 Task: Send an email with the signature Bailey Nelson with the subject 'Congratulations' and the message 'I will review this document and get back to you shortly.' from softage.1@softage.net to softage.9@softage.net and softage.10@softage.net with an attached document Financial_report.xlsx
Action: Mouse moved to (124, 143)
Screenshot: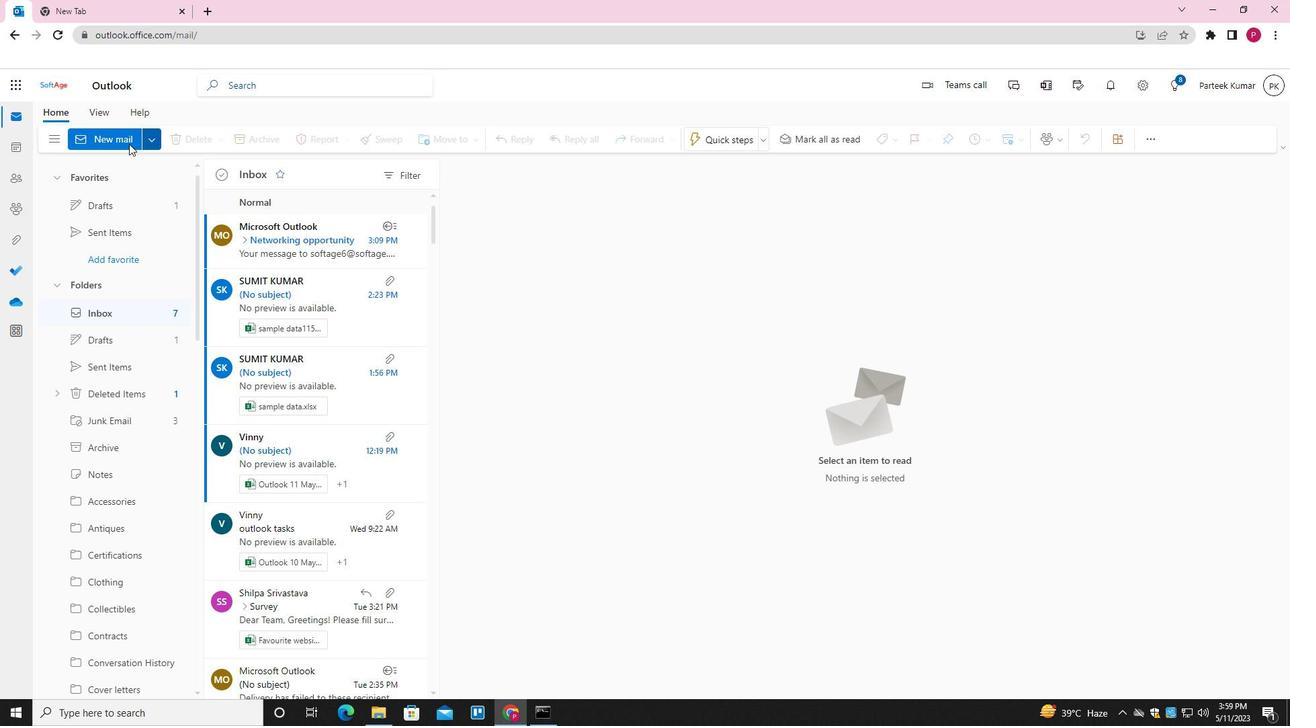
Action: Mouse pressed left at (124, 143)
Screenshot: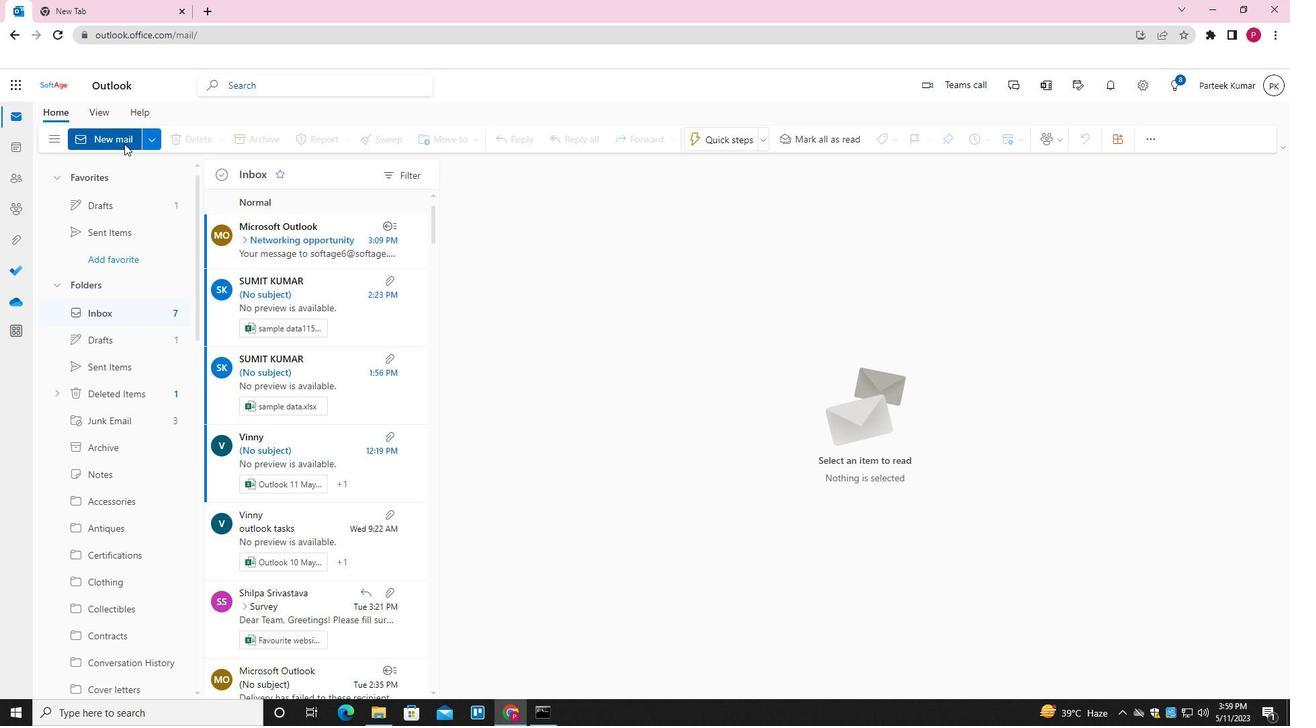 
Action: Mouse moved to (542, 343)
Screenshot: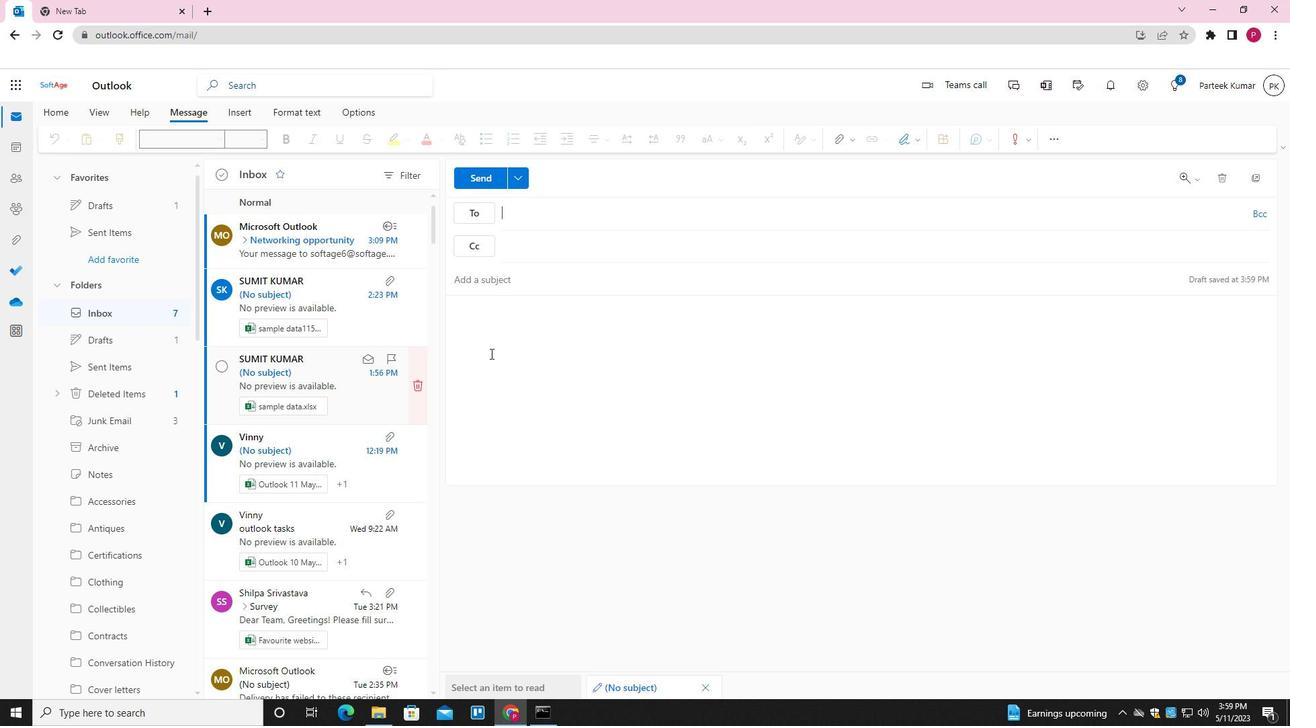 
Action: Mouse pressed left at (542, 343)
Screenshot: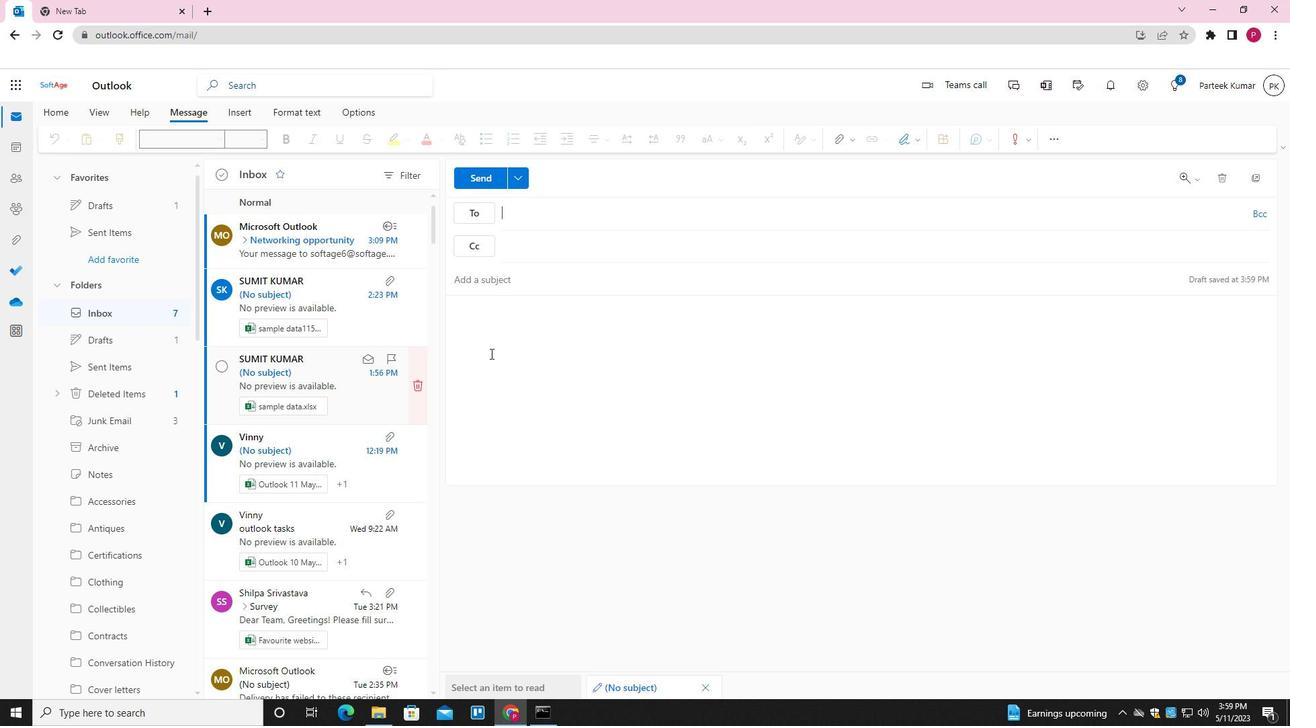 
Action: Mouse moved to (920, 137)
Screenshot: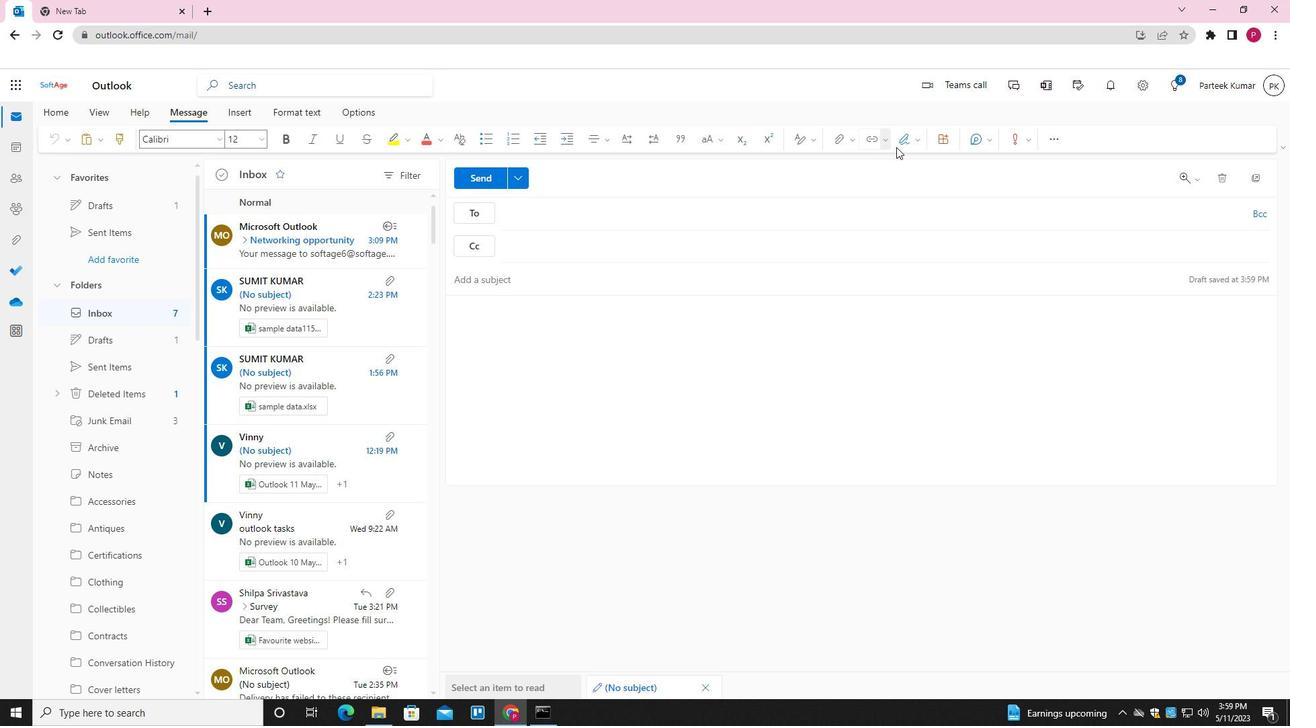 
Action: Mouse pressed left at (920, 137)
Screenshot: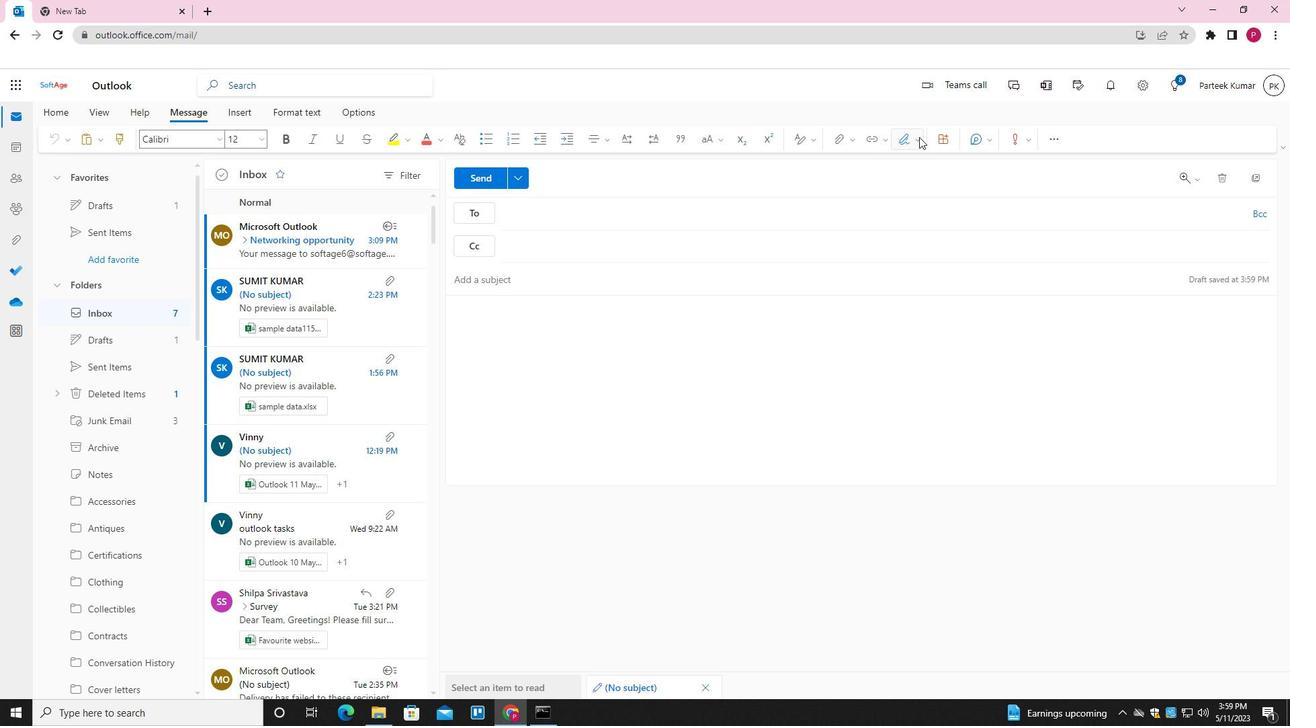 
Action: Mouse moved to (885, 194)
Screenshot: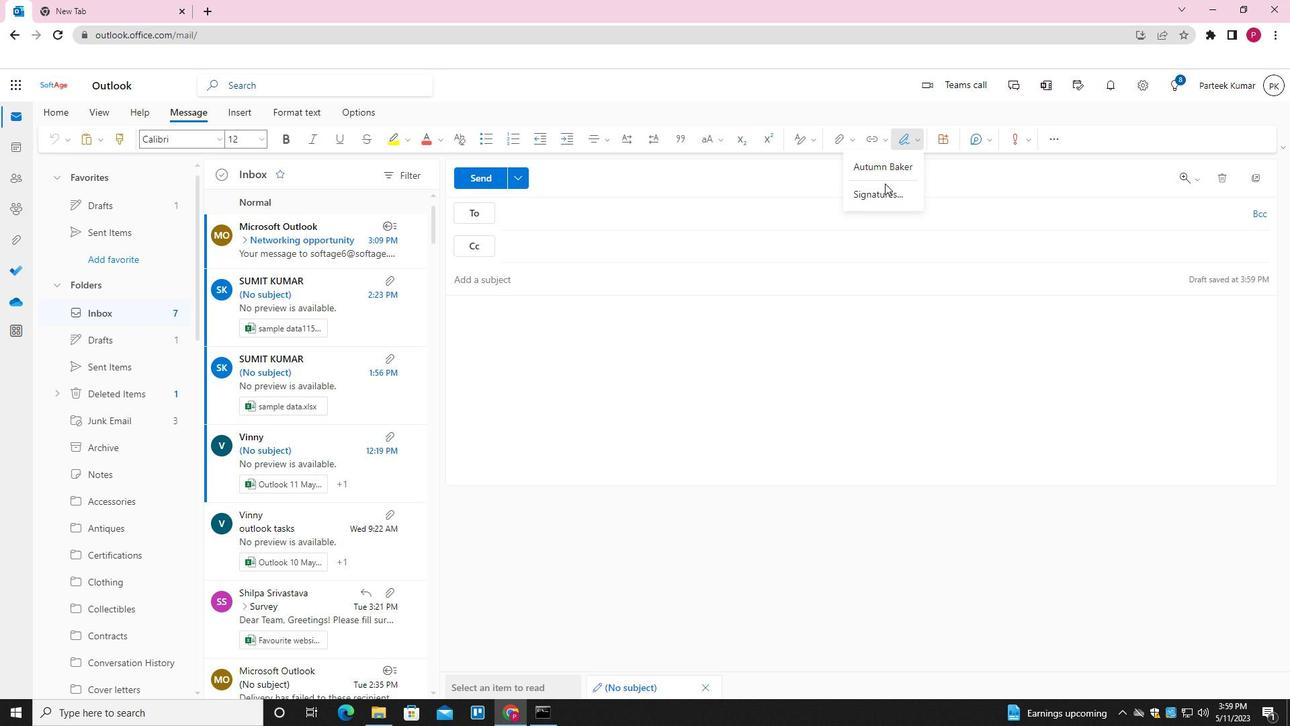
Action: Mouse pressed left at (885, 194)
Screenshot: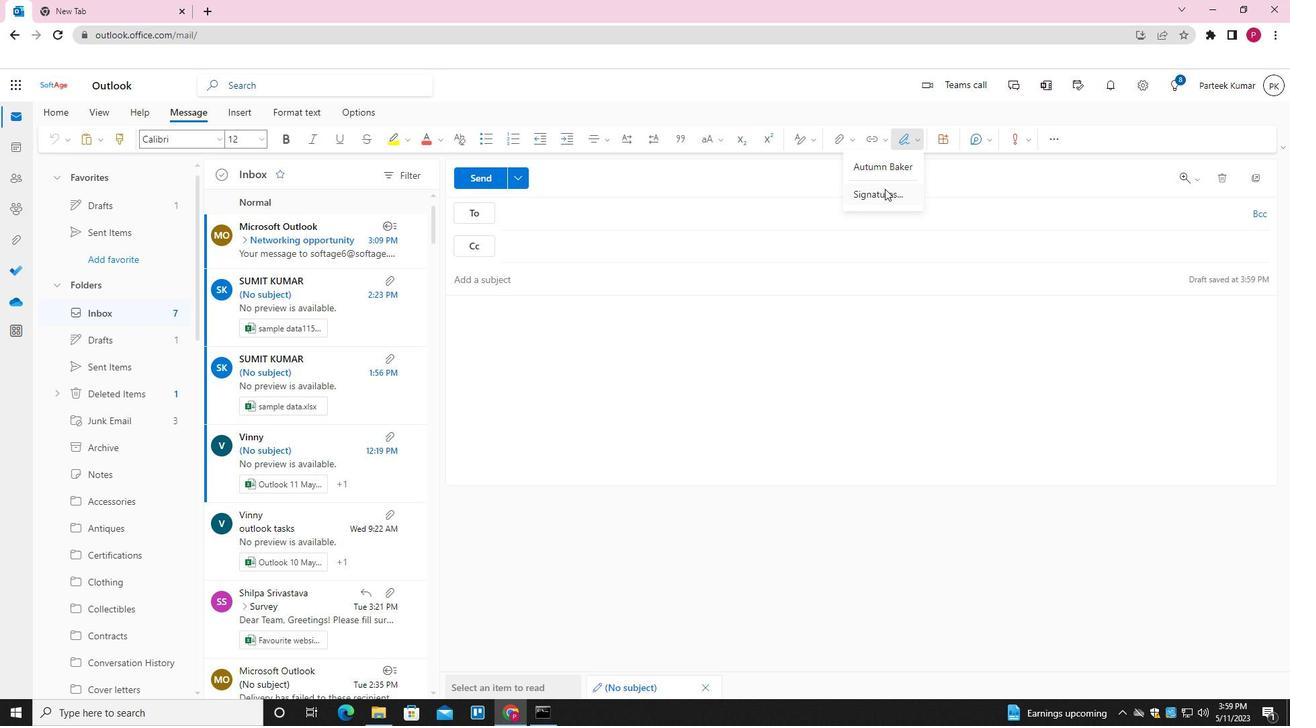 
Action: Mouse moved to (908, 244)
Screenshot: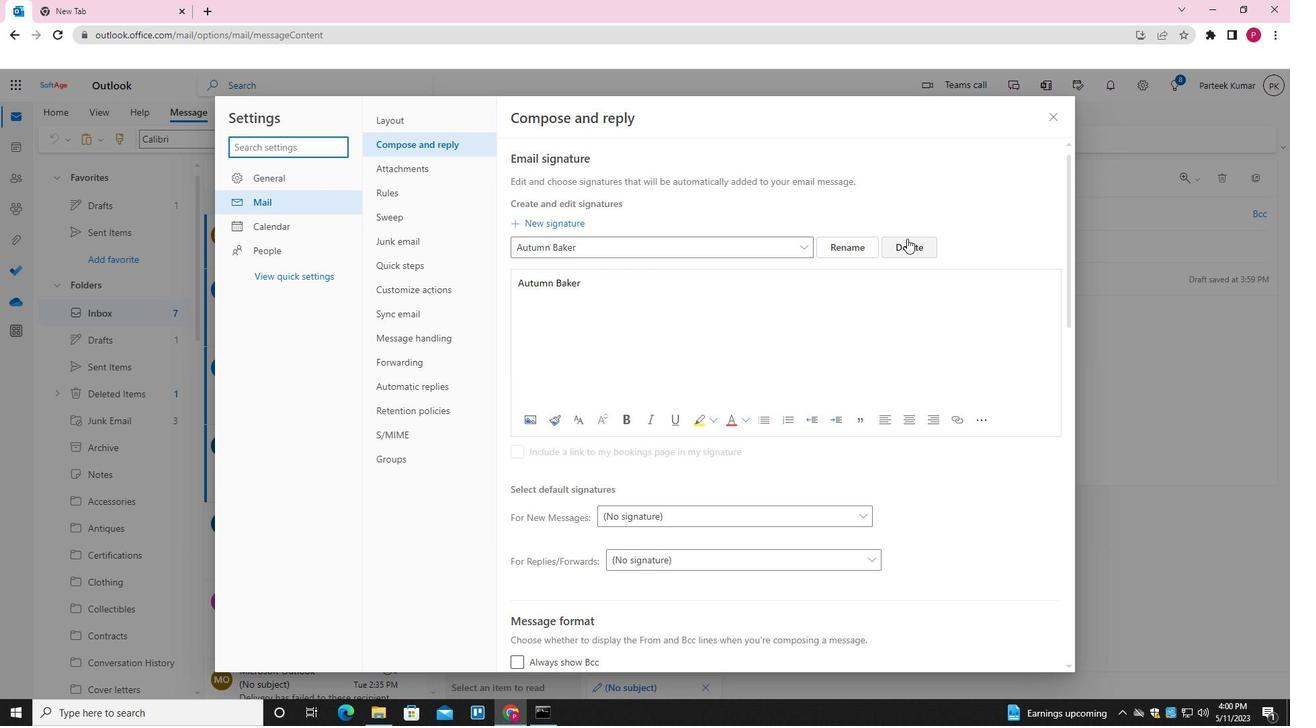 
Action: Mouse pressed left at (908, 244)
Screenshot: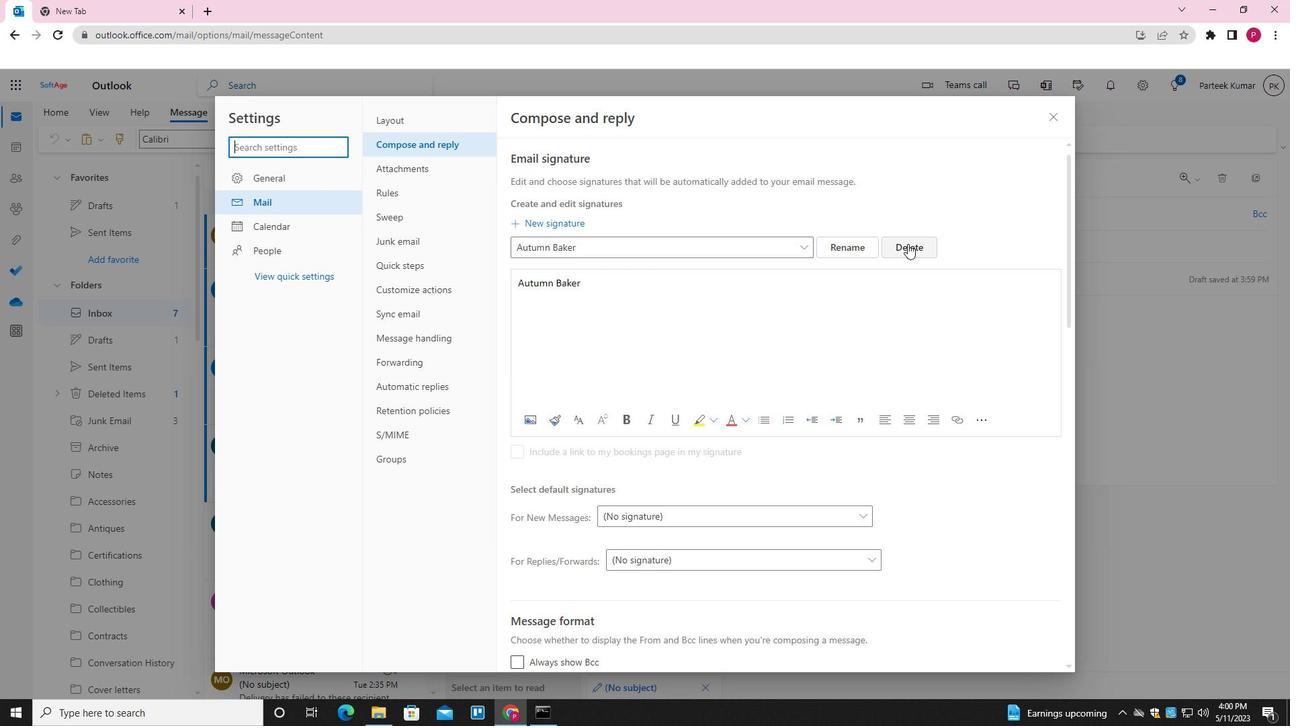 
Action: Mouse moved to (572, 223)
Screenshot: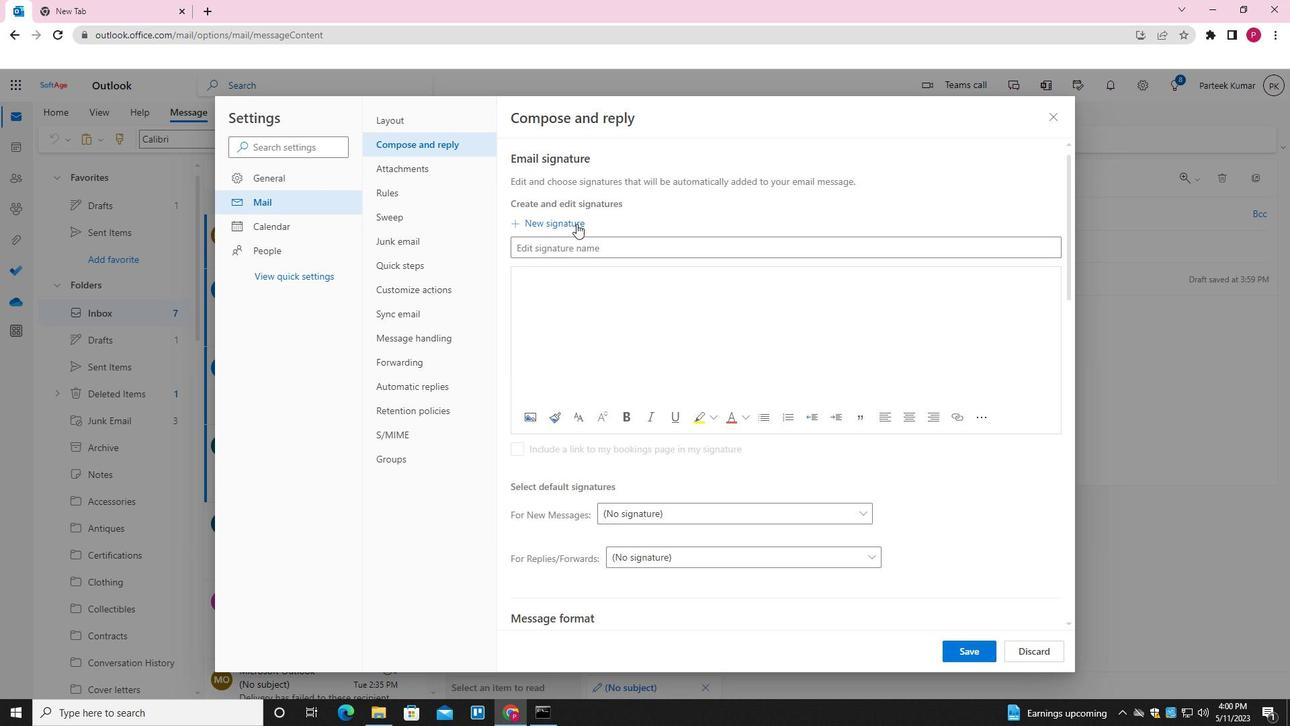
Action: Mouse pressed left at (572, 223)
Screenshot: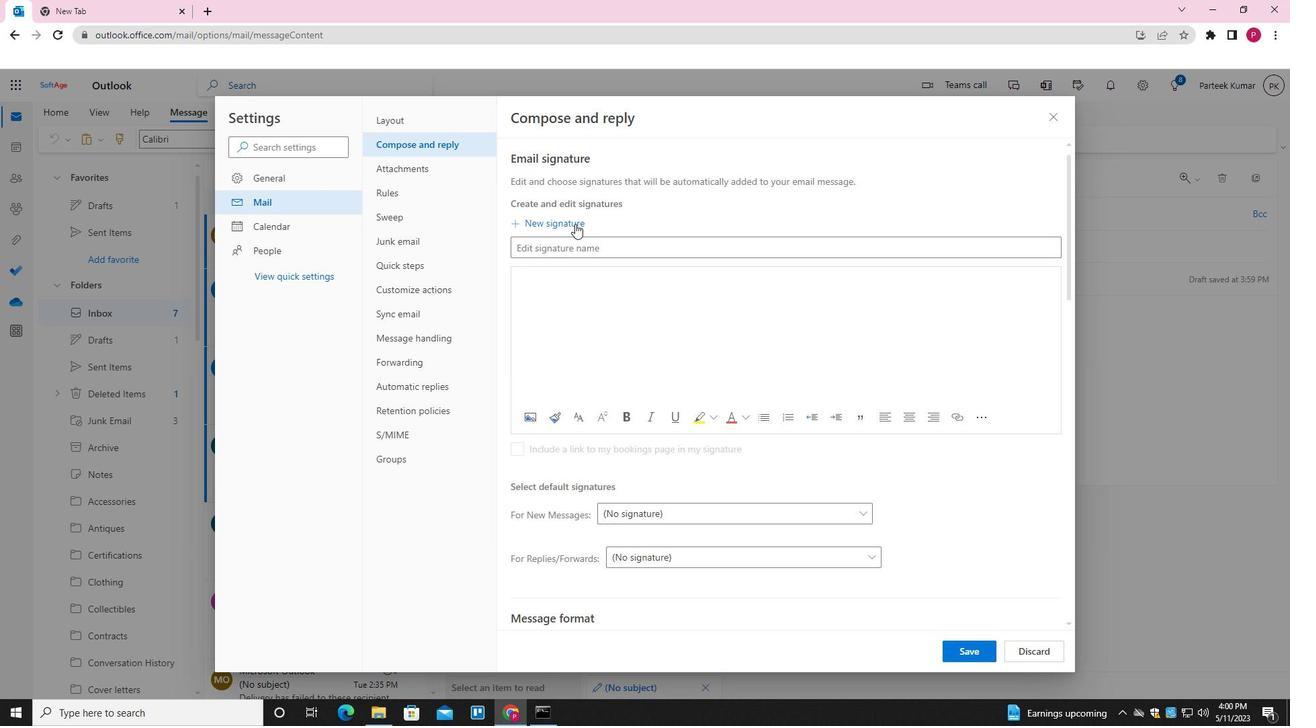 
Action: Mouse moved to (571, 240)
Screenshot: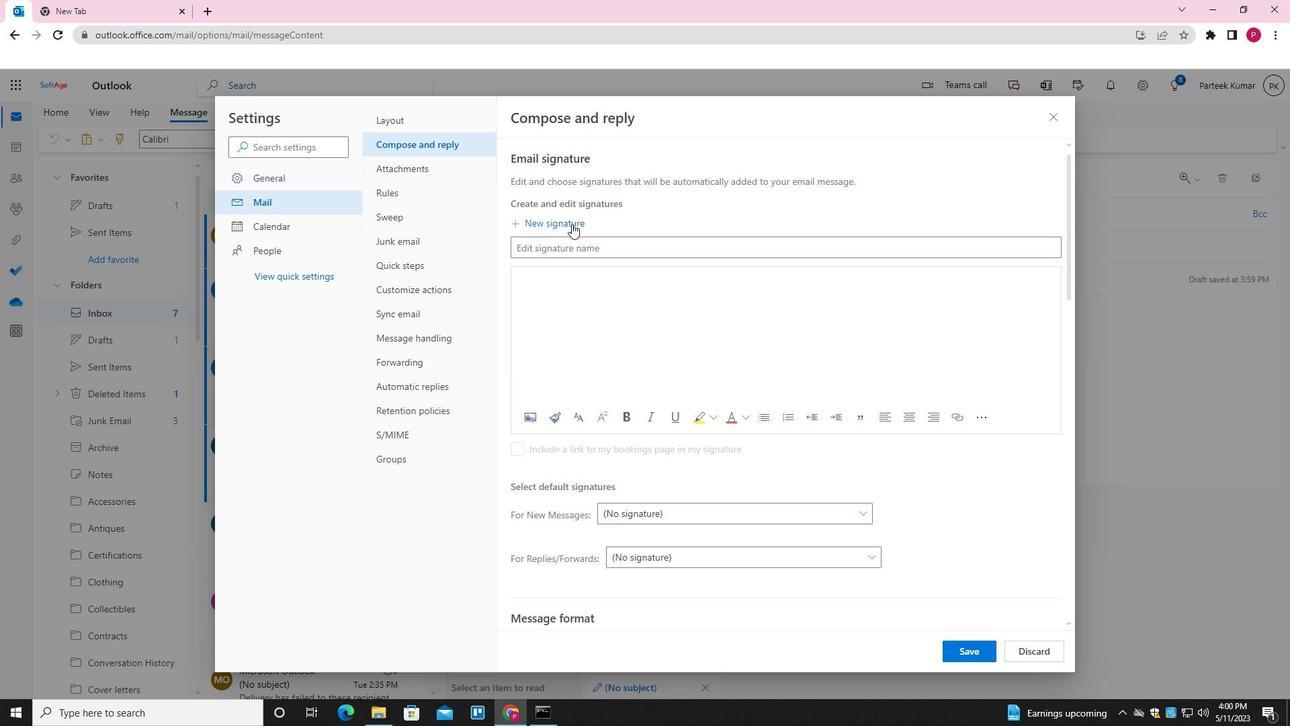
Action: Mouse pressed left at (571, 240)
Screenshot: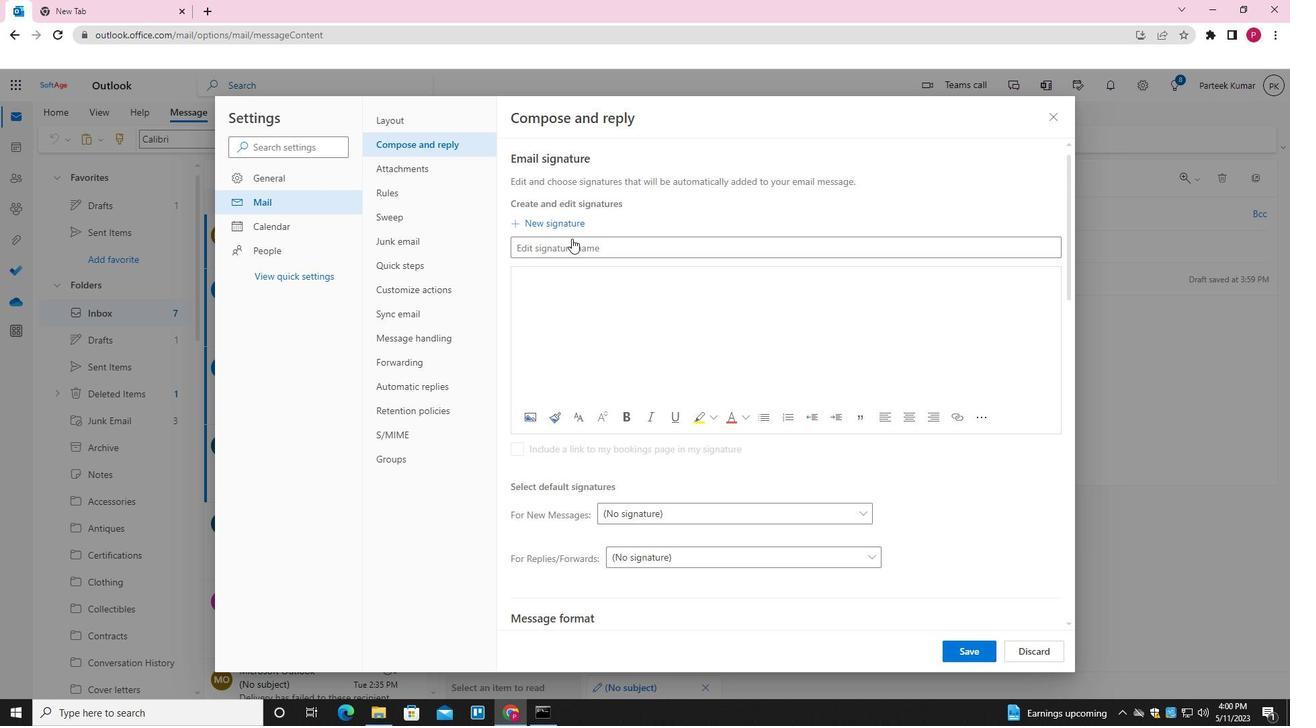 
Action: Key pressed <Key.shift>BAILEY<Key.space><Key.shift>NELSON
Screenshot: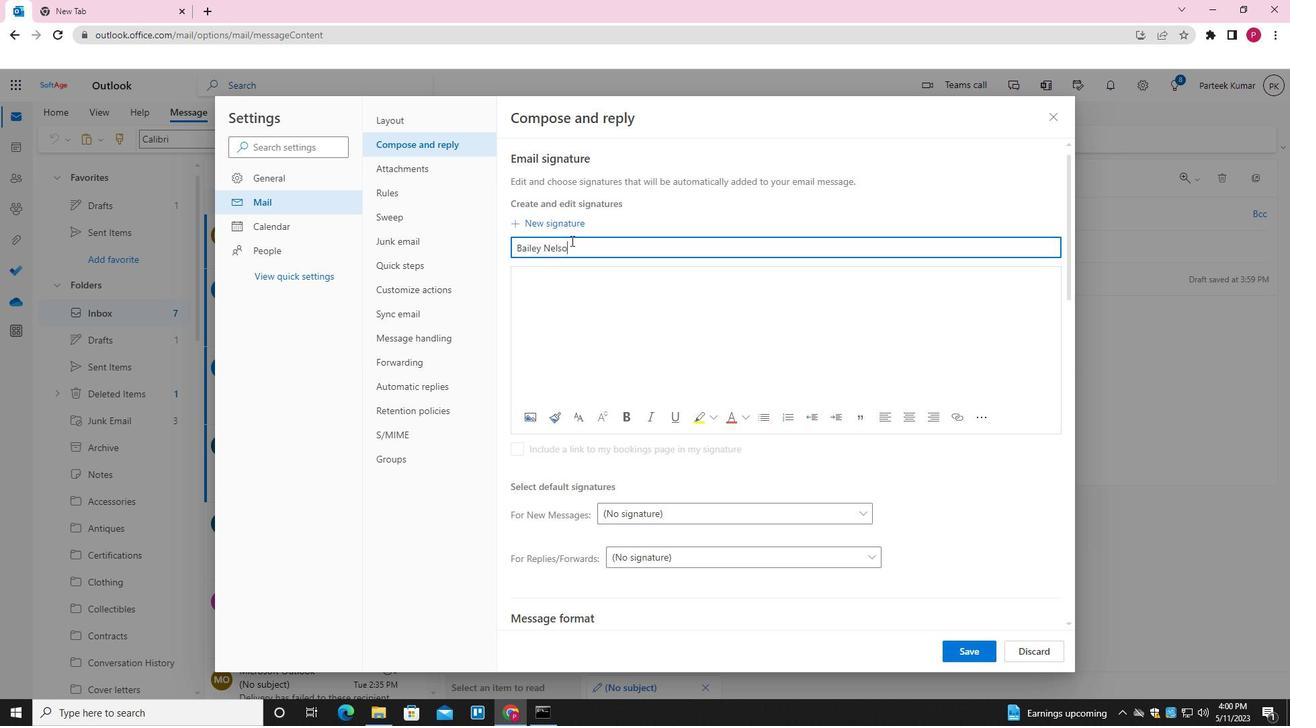 
Action: Mouse moved to (568, 285)
Screenshot: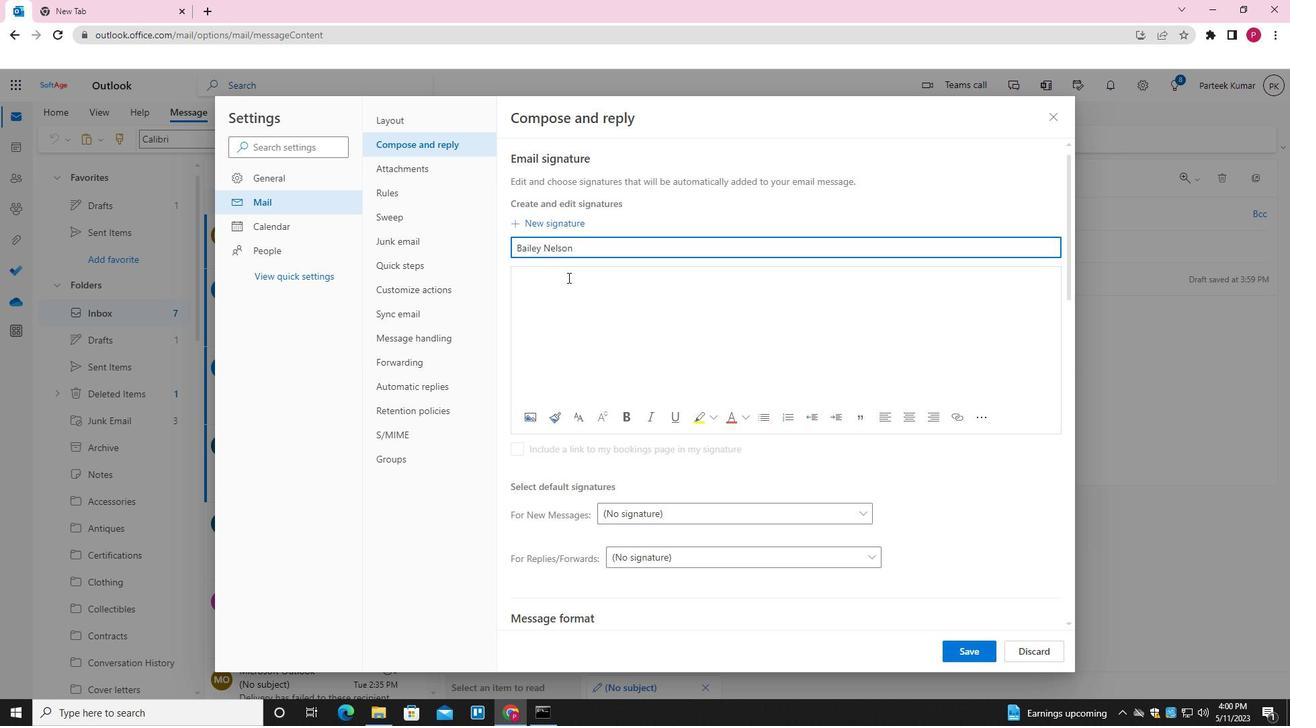 
Action: Mouse pressed left at (568, 285)
Screenshot: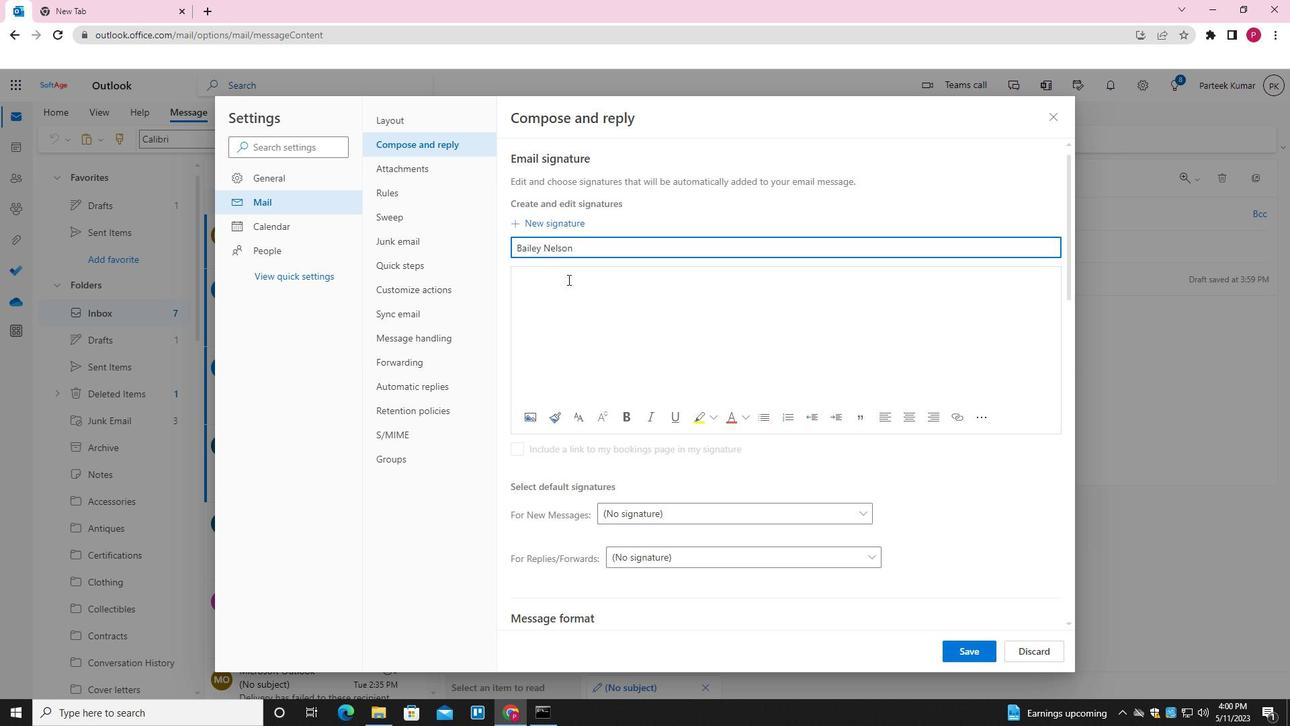 
Action: Key pressed <Key.shift><Key.shift><Key.shift><Key.shift><Key.shift><Key.shift><Key.shift><Key.shift><Key.shift><Key.shift><Key.shift><Key.shift><Key.shift><Key.shift><Key.shift>BAILTY<Key.backspace><Key.backspace>ELY<Key.space><Key.backspace><Key.backspace><Key.backspace><Key.backspace>EY<Key.space><Key.shift>NLSON
Screenshot: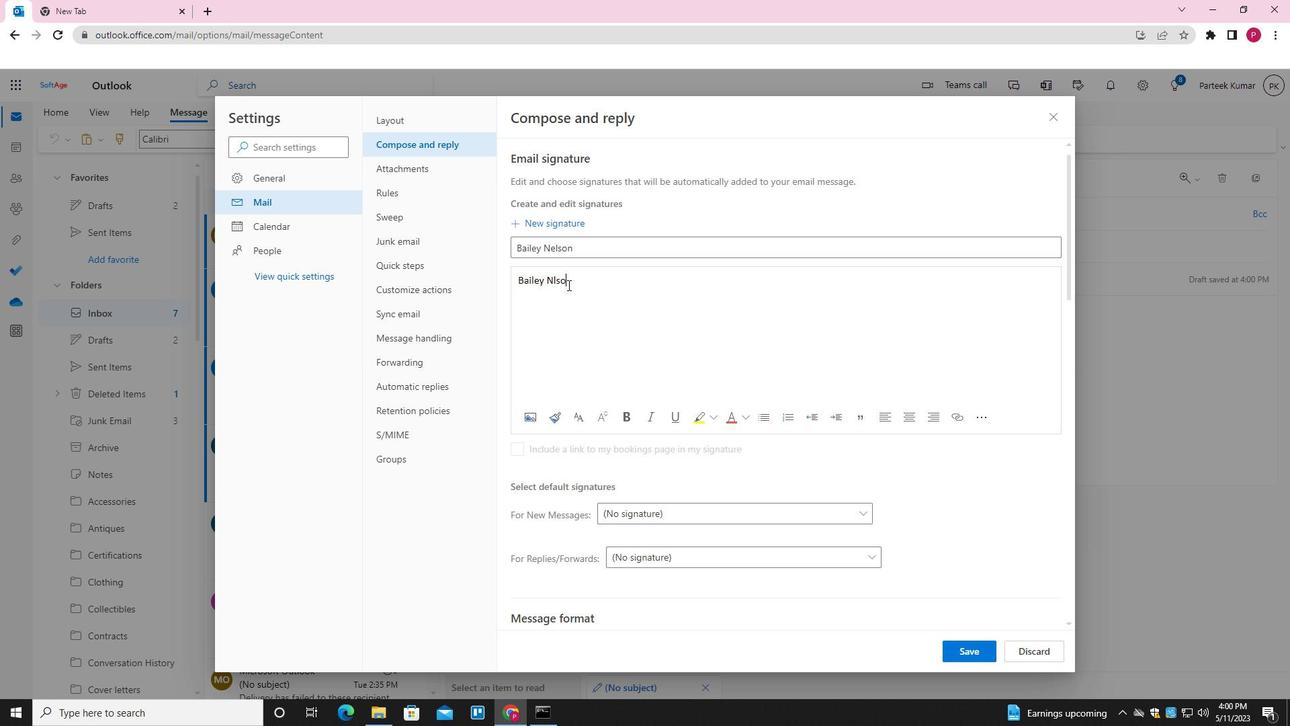 
Action: Mouse moved to (554, 284)
Screenshot: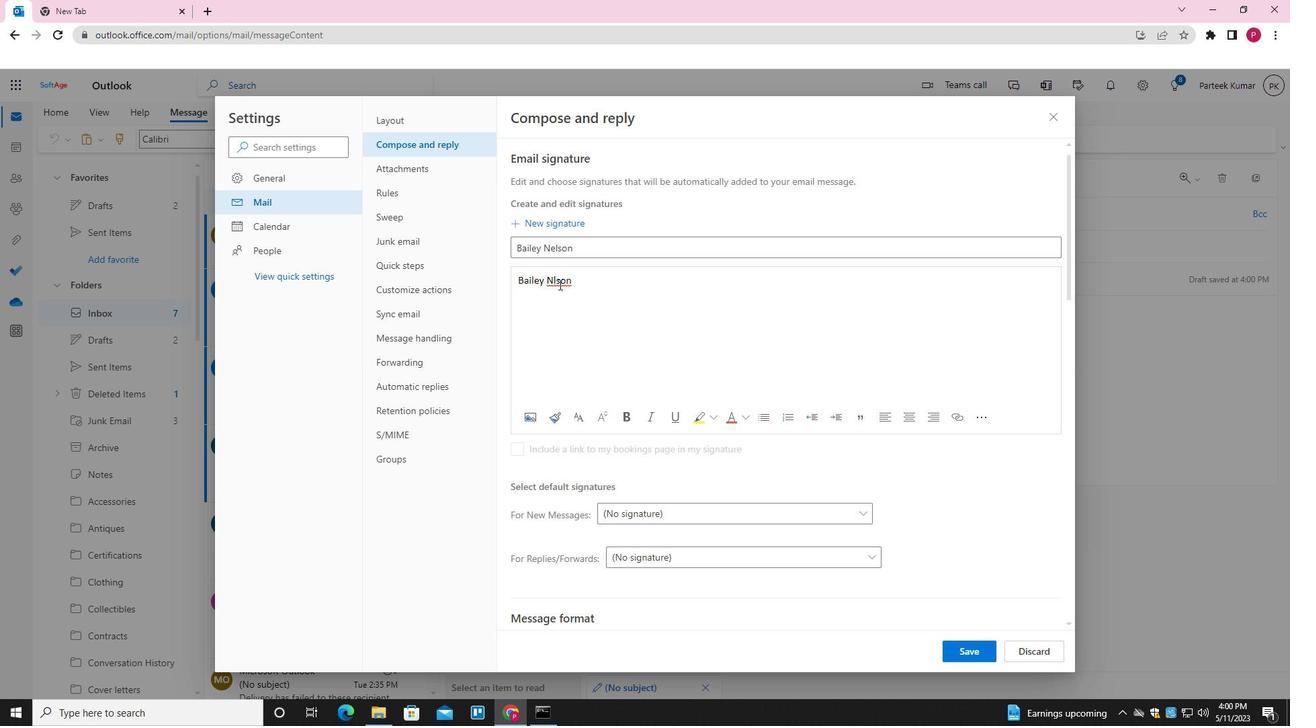 
Action: Mouse pressed left at (554, 284)
Screenshot: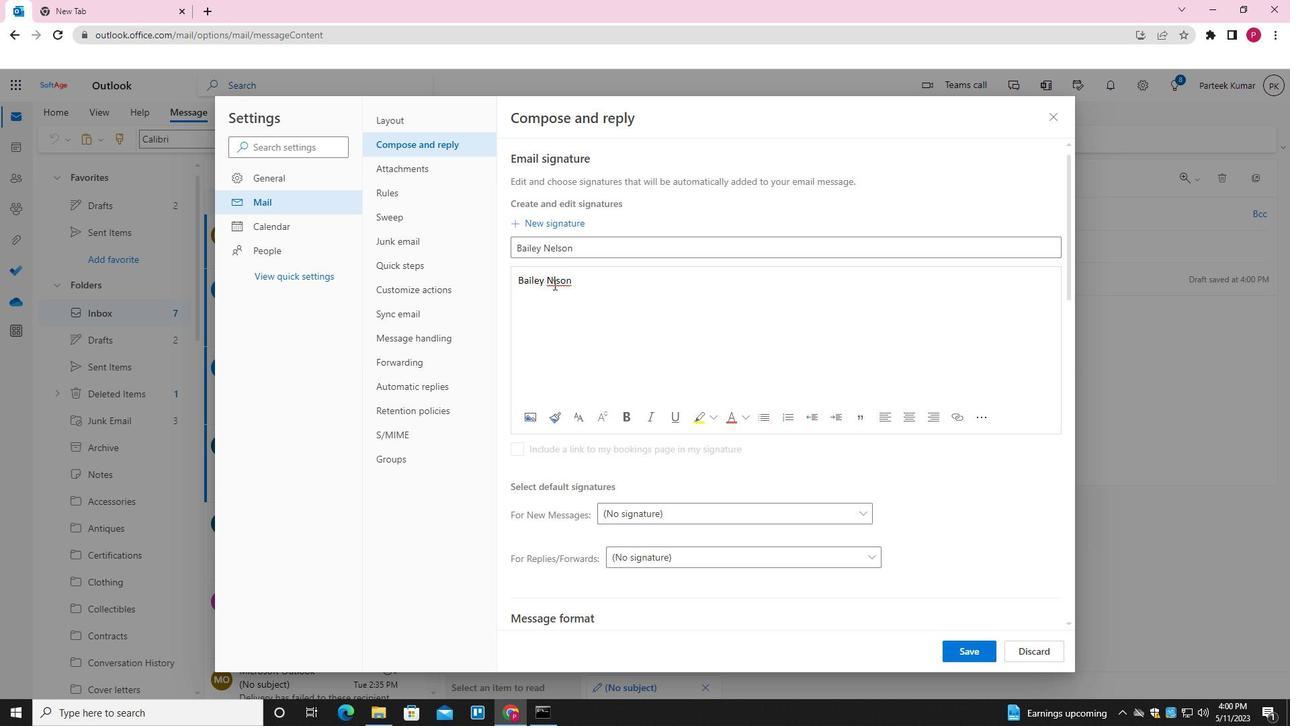 
Action: Mouse moved to (557, 293)
Screenshot: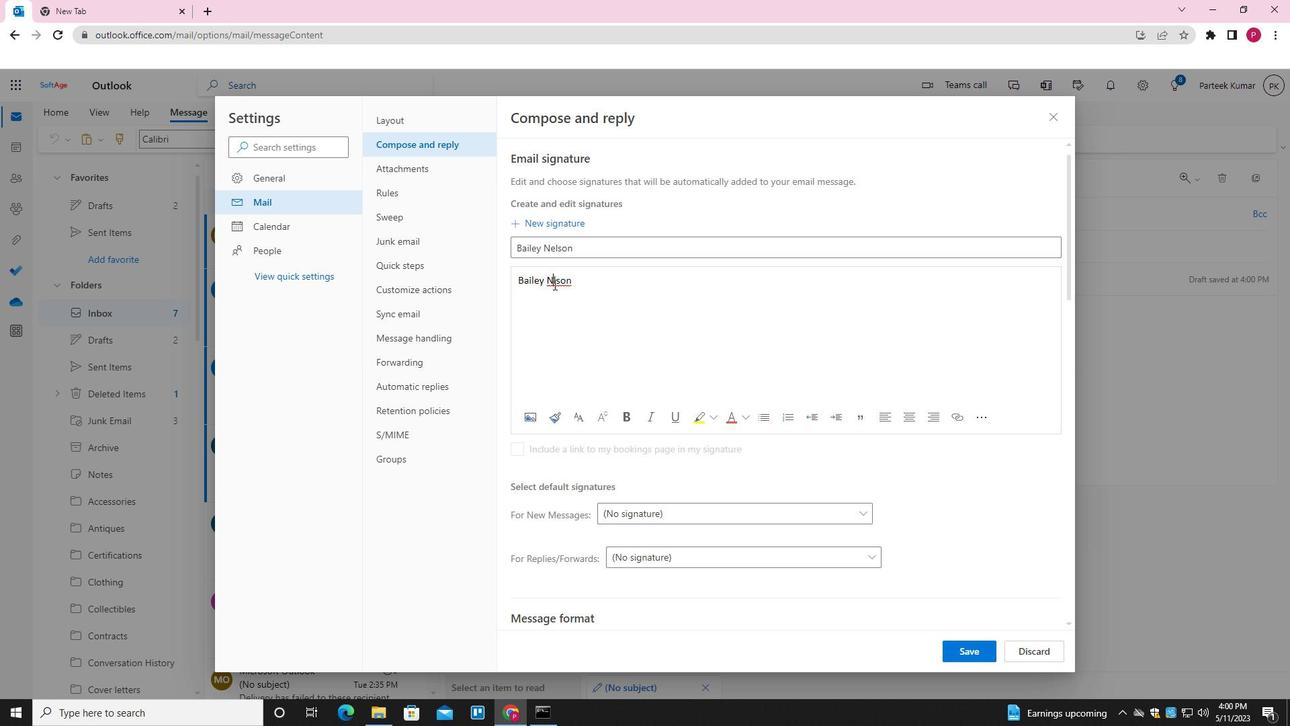 
Action: Key pressed E
Screenshot: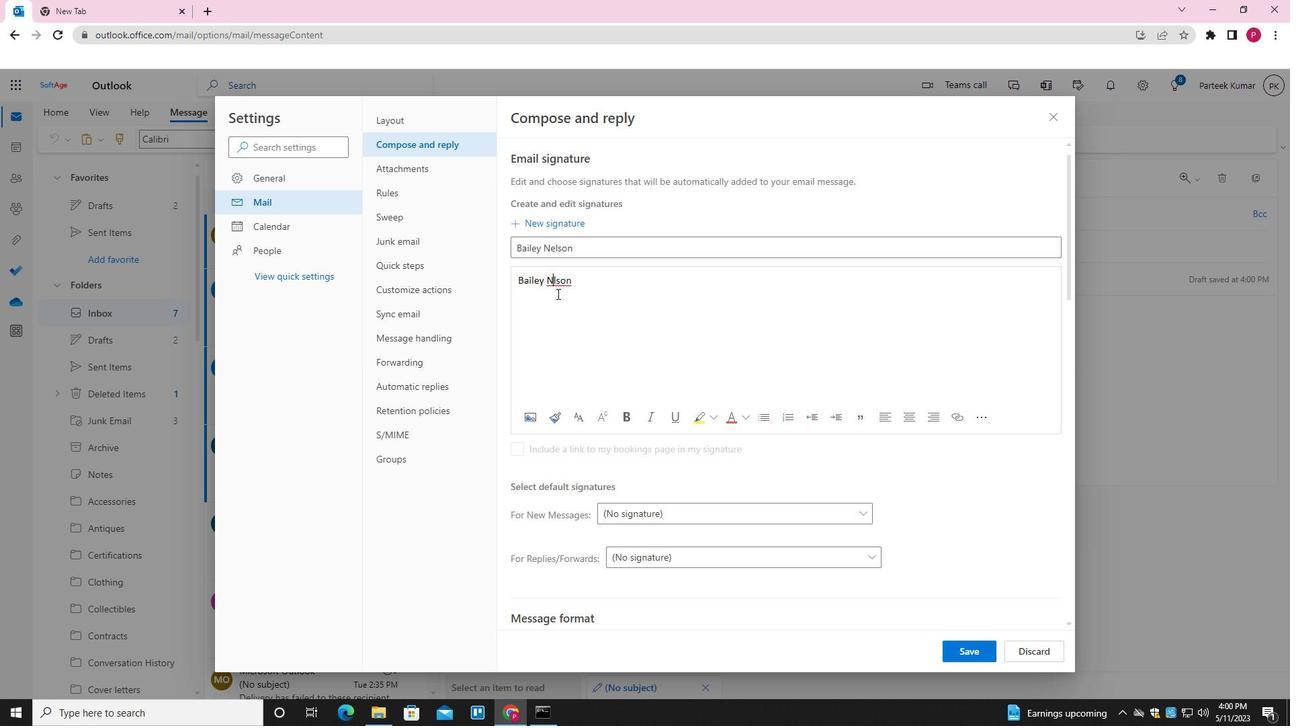
Action: Mouse moved to (958, 648)
Screenshot: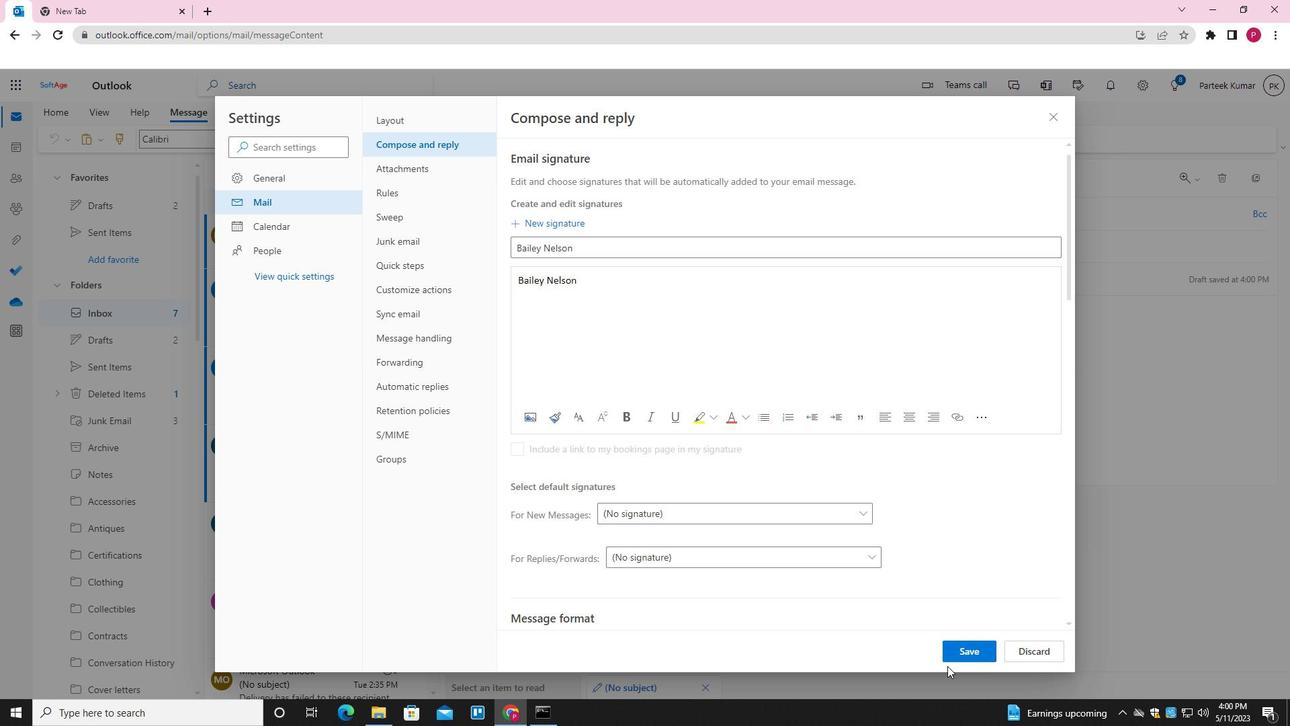 
Action: Mouse pressed left at (958, 648)
Screenshot: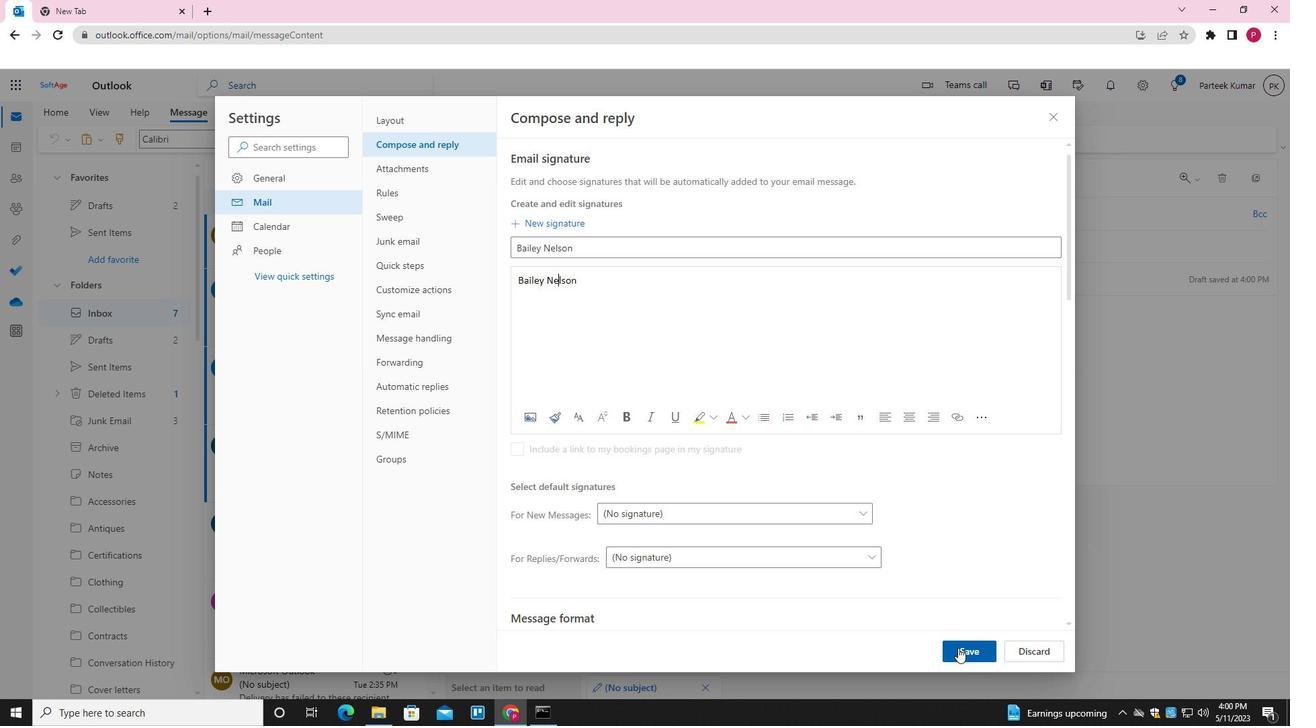 
Action: Mouse moved to (1052, 114)
Screenshot: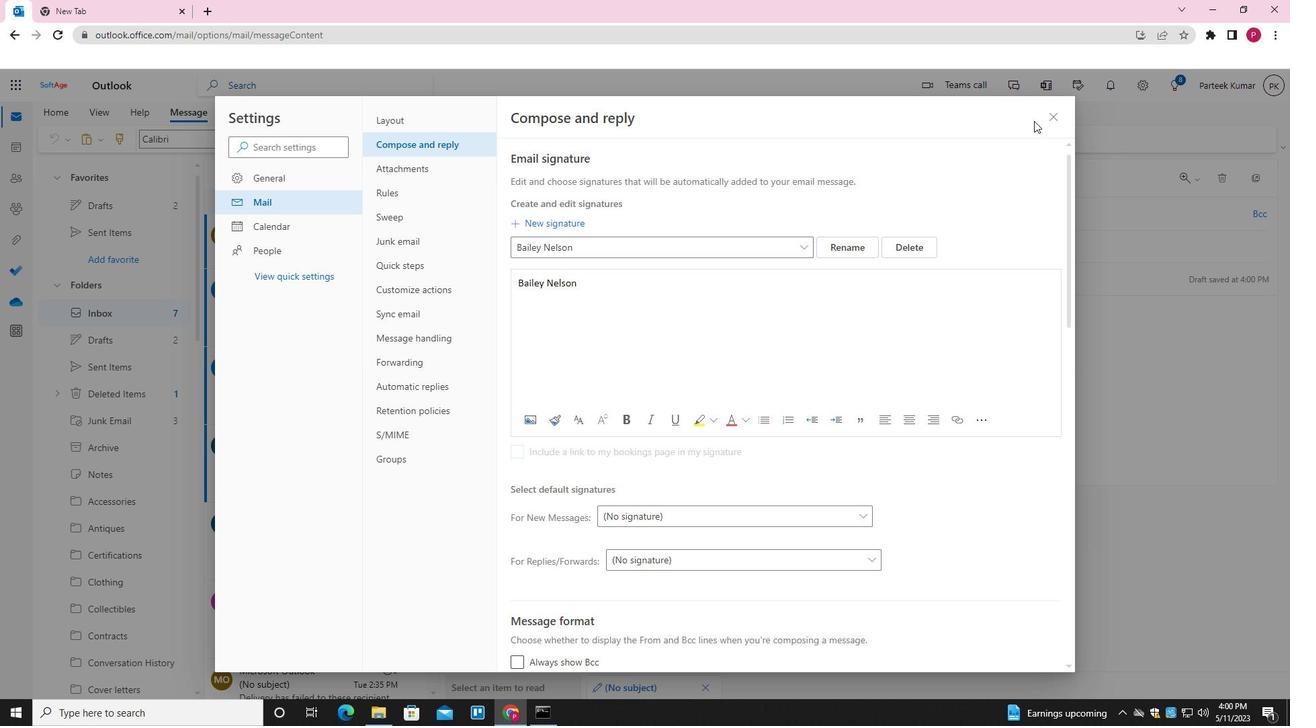 
Action: Mouse pressed left at (1052, 114)
Screenshot: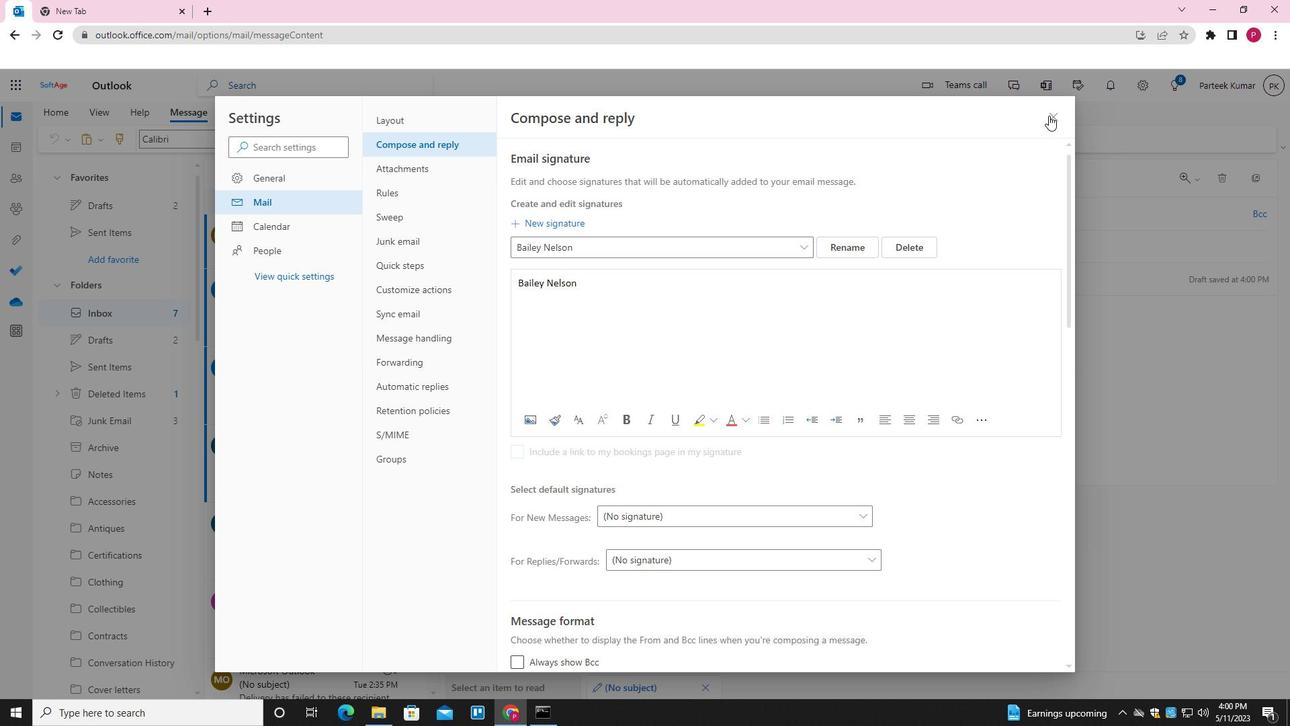 
Action: Mouse moved to (588, 340)
Screenshot: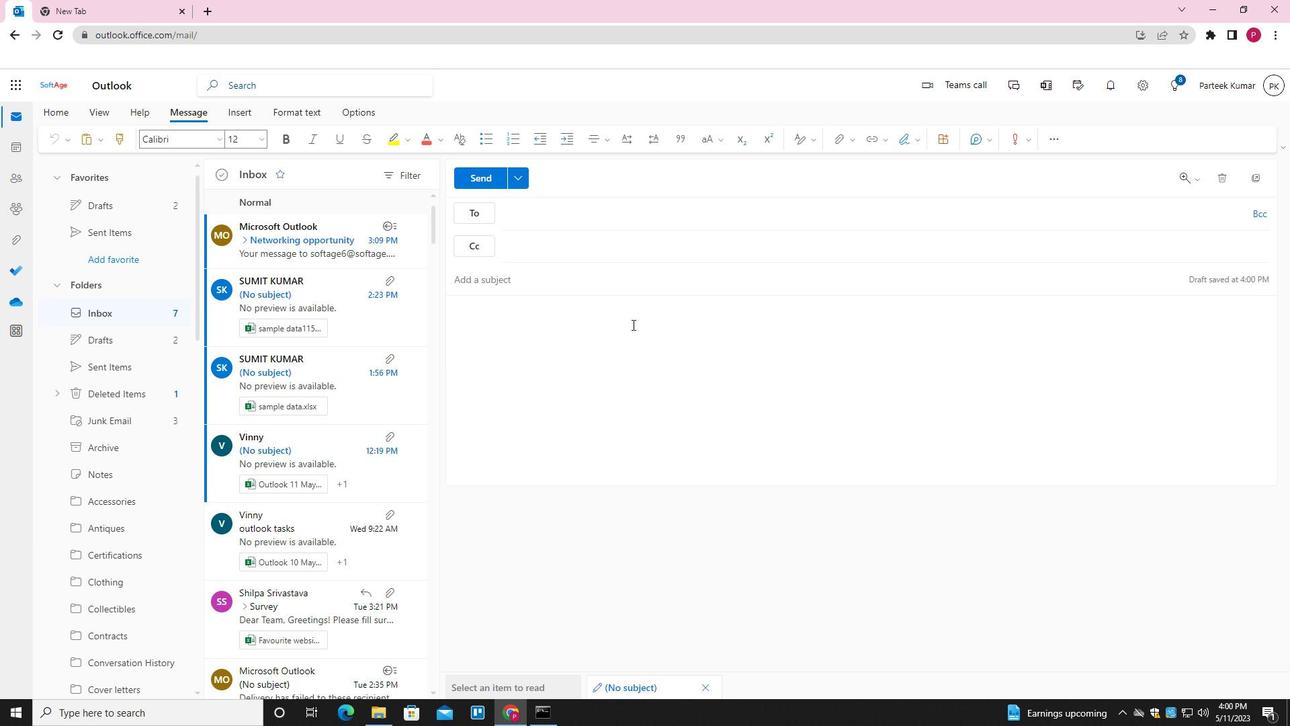 
Action: Mouse pressed left at (588, 340)
Screenshot: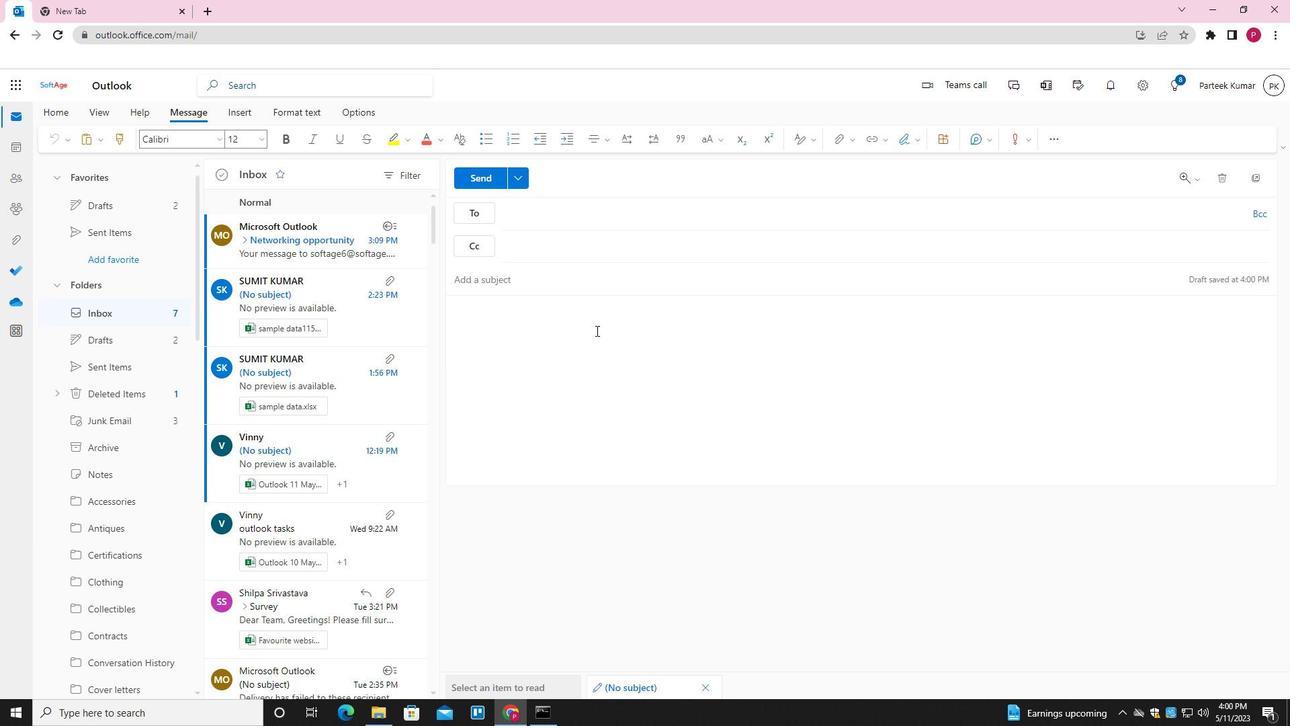 
Action: Mouse moved to (905, 139)
Screenshot: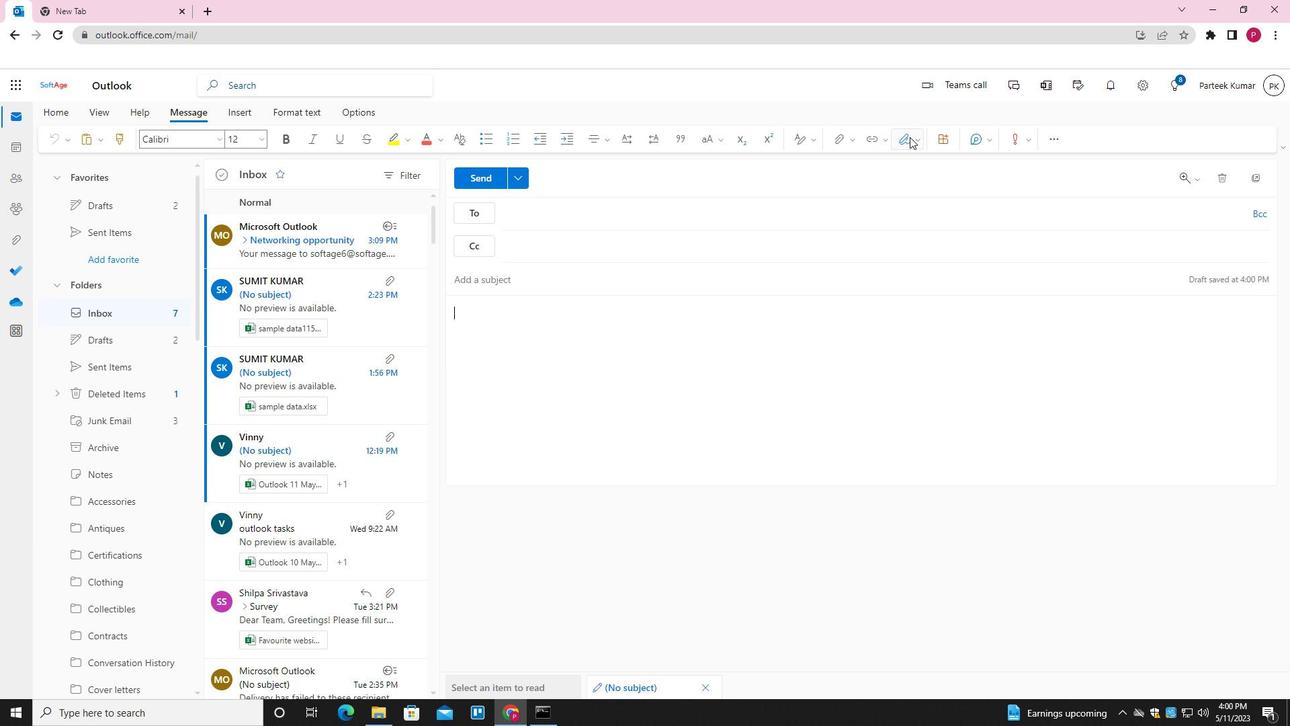 
Action: Mouse pressed left at (905, 139)
Screenshot: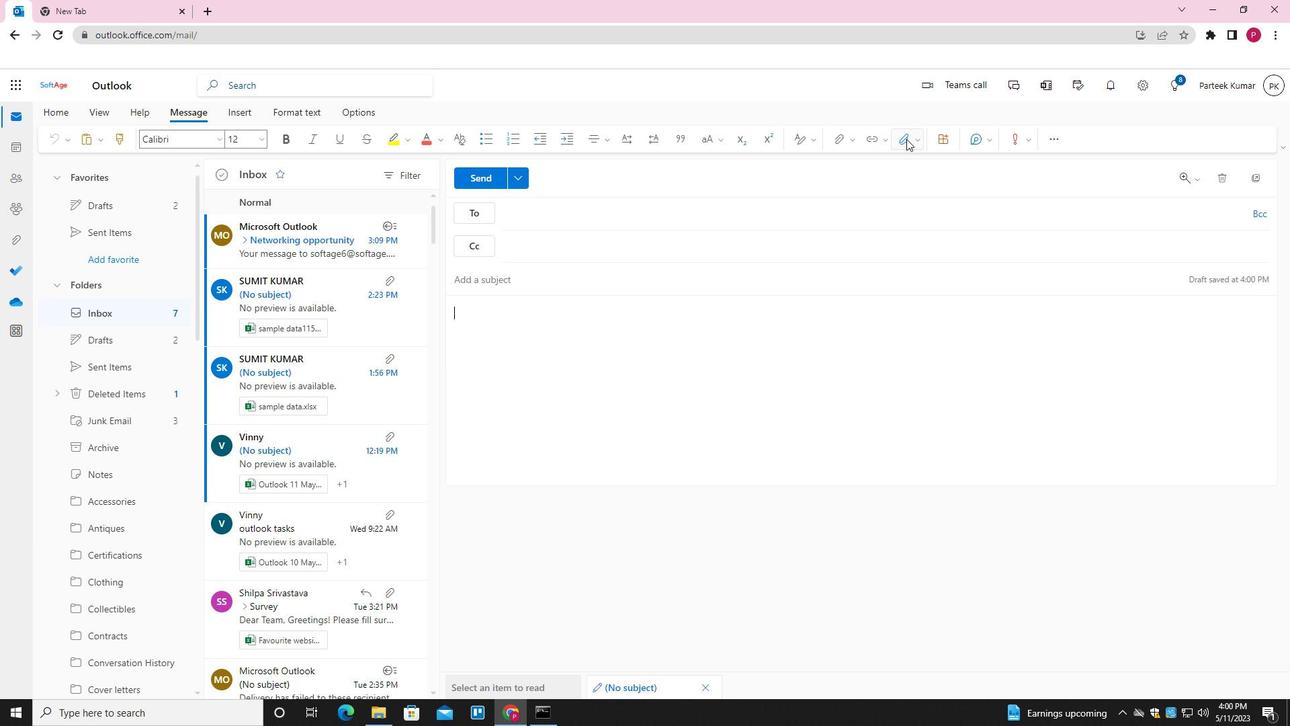 
Action: Mouse moved to (898, 164)
Screenshot: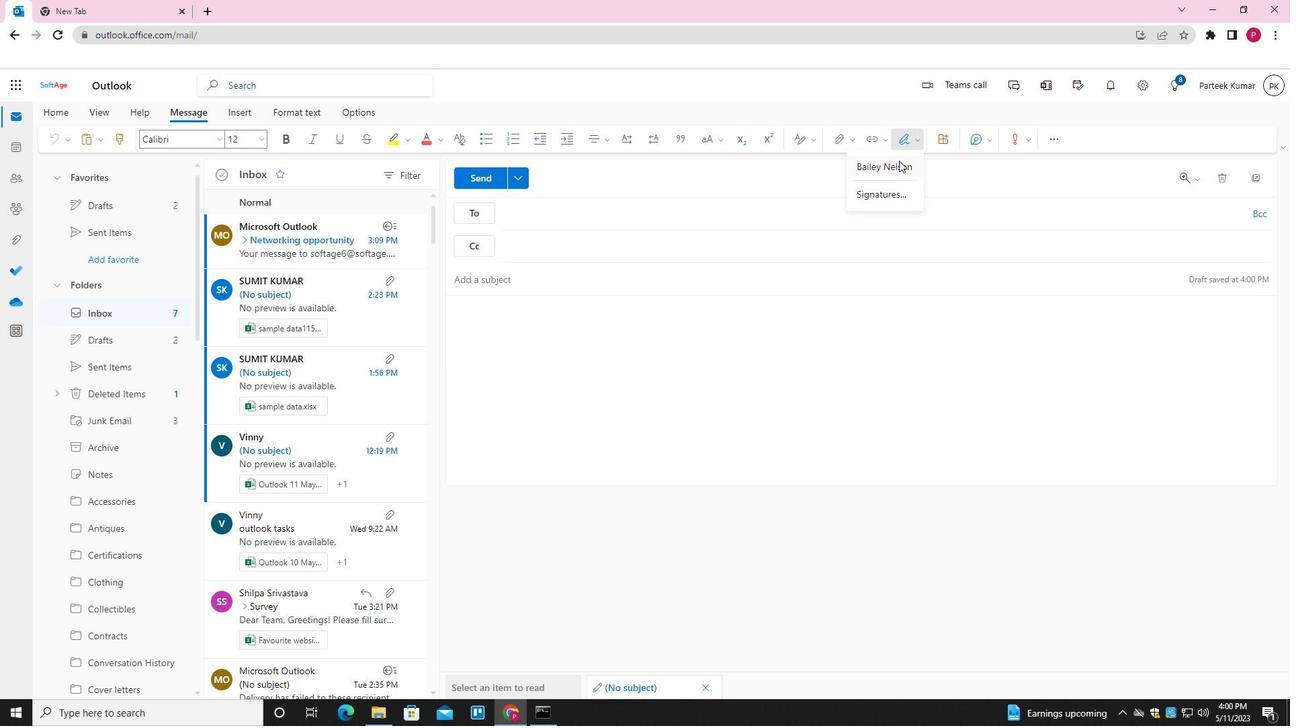 
Action: Mouse pressed left at (898, 164)
Screenshot: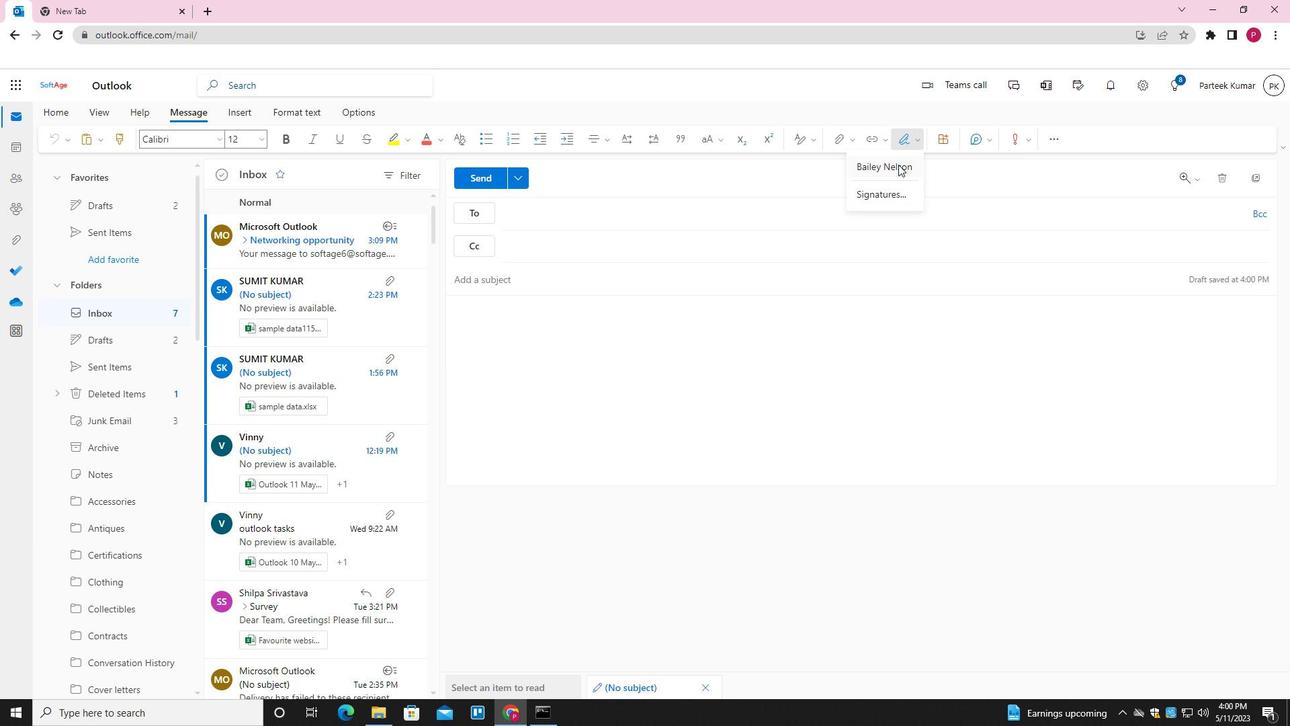 
Action: Mouse moved to (541, 275)
Screenshot: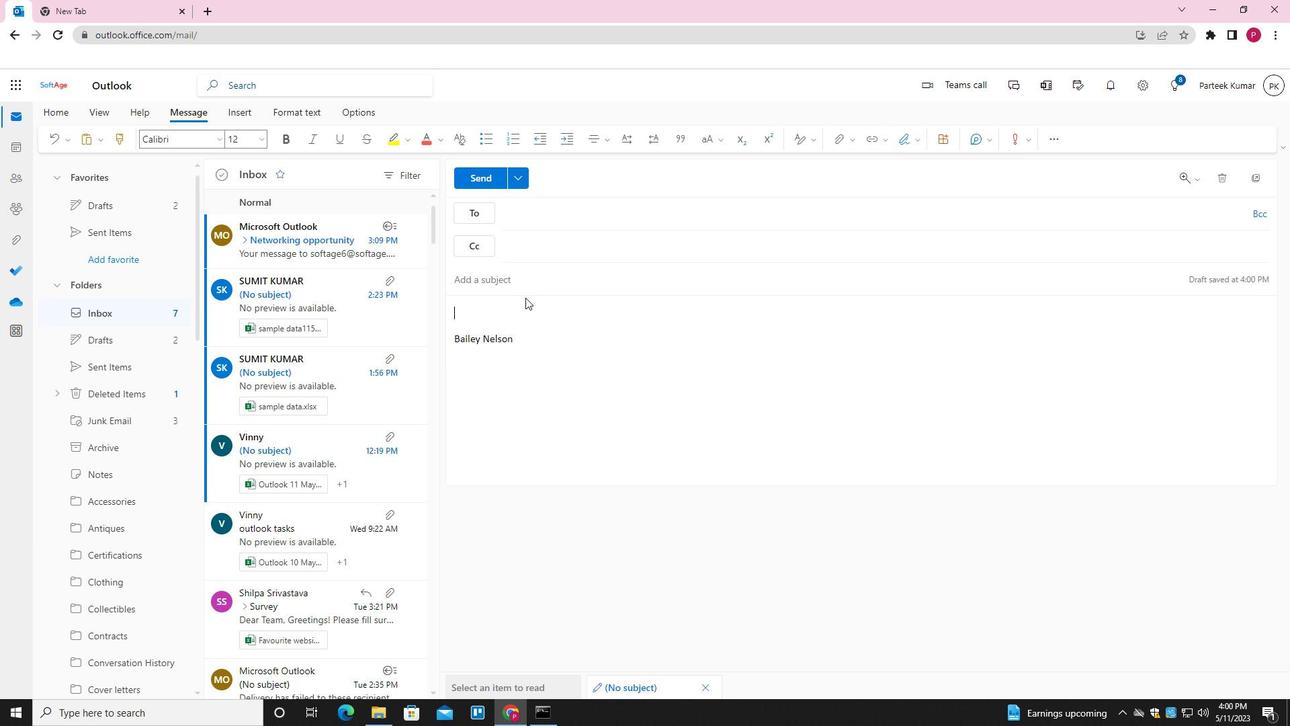 
Action: Mouse pressed left at (541, 275)
Screenshot: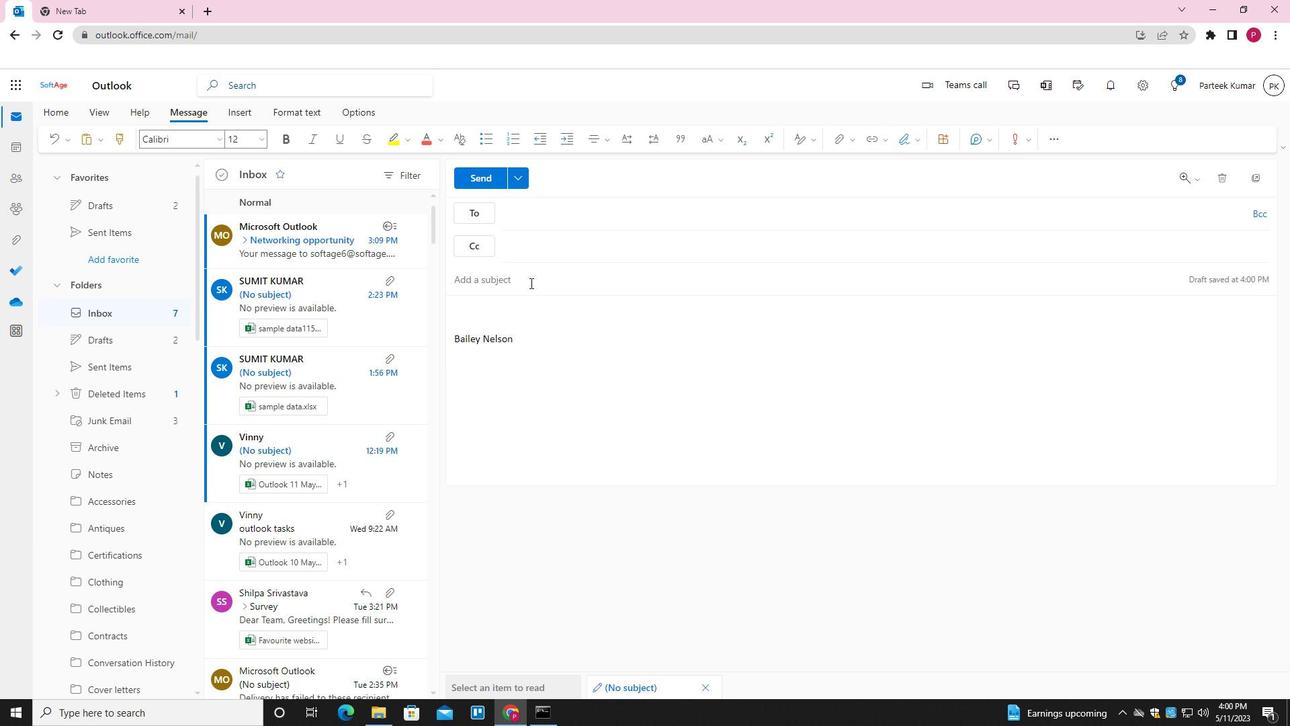 
Action: Key pressed <Key.shift>CONGU<Key.backspace>RATULATION
Screenshot: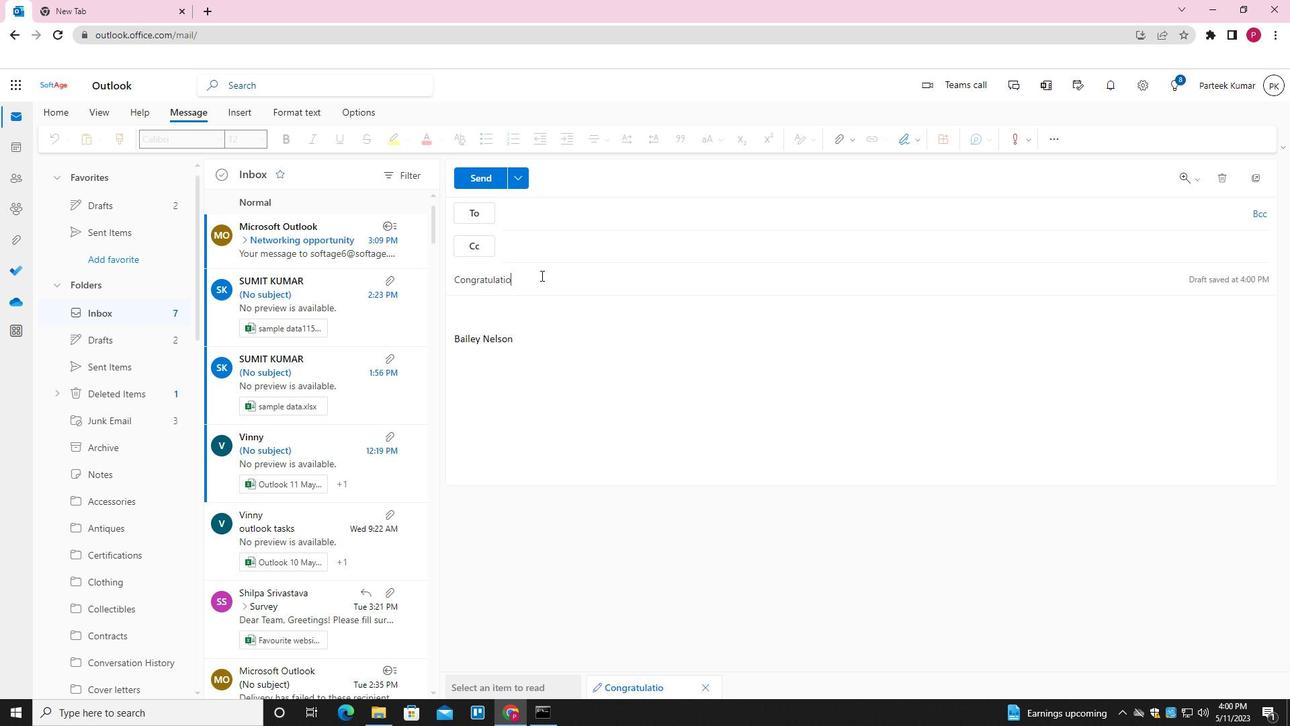
Action: Mouse moved to (541, 309)
Screenshot: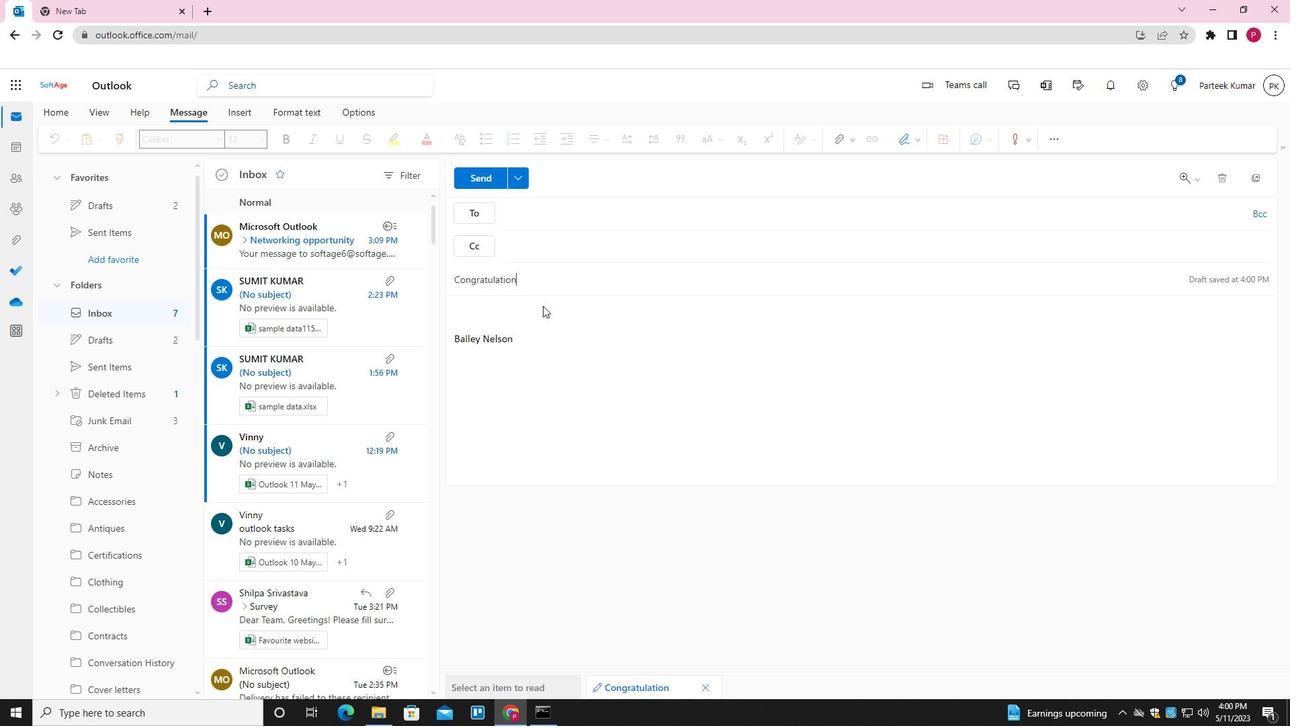 
Action: Mouse pressed left at (541, 309)
Screenshot: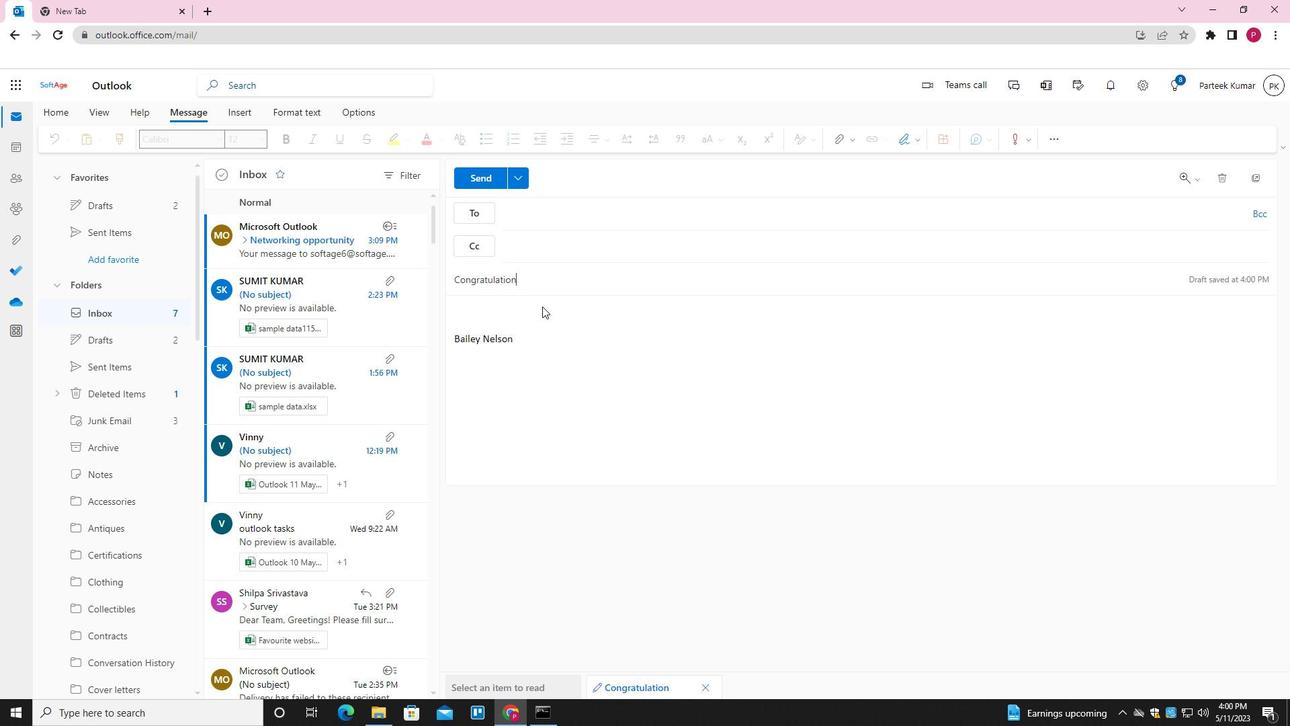 
Action: Mouse moved to (540, 311)
Screenshot: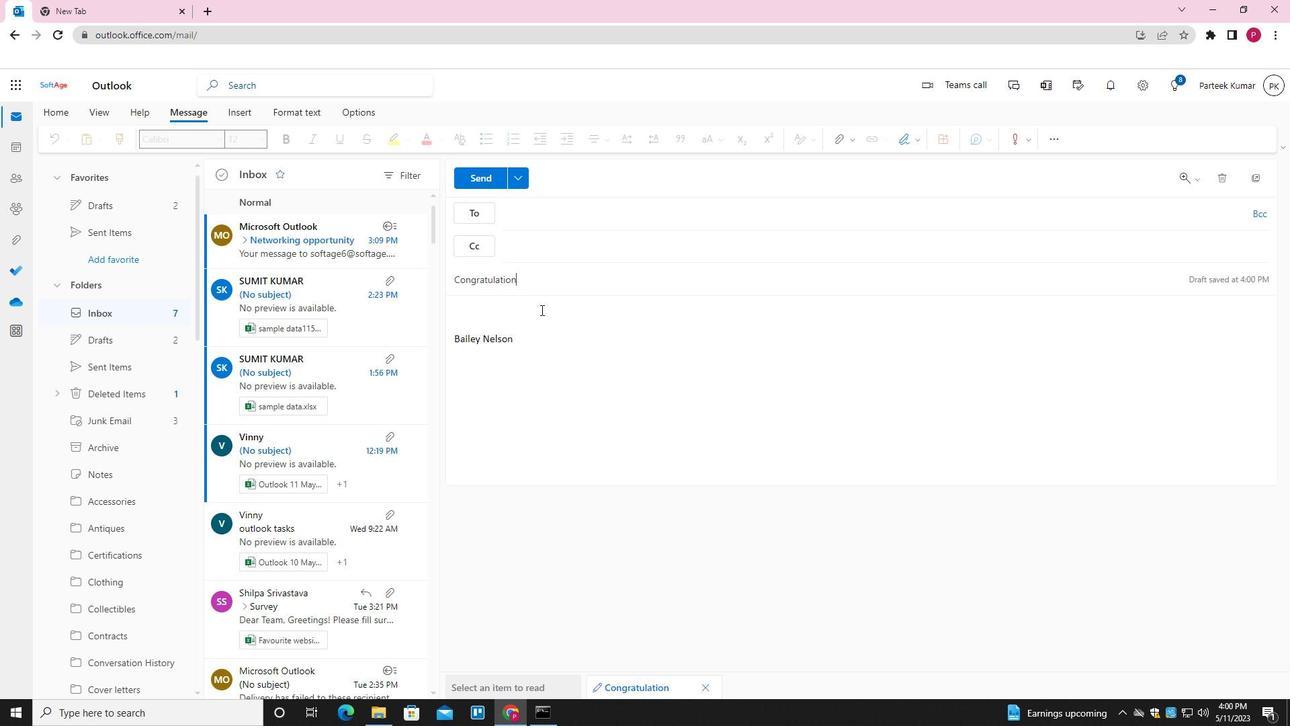 
Action: Key pressed <Key.shift>I<Key.space>WILL<Key.space>REVIEW<Key.space>THIS<Key.space>DOCUMENT<Key.space>AND<Key.space>GR<Key.backspace>ET<Key.space>BACK<Key.space>TO<Key.space>YOU<Key.space>SHORTLY<Key.space>
Screenshot: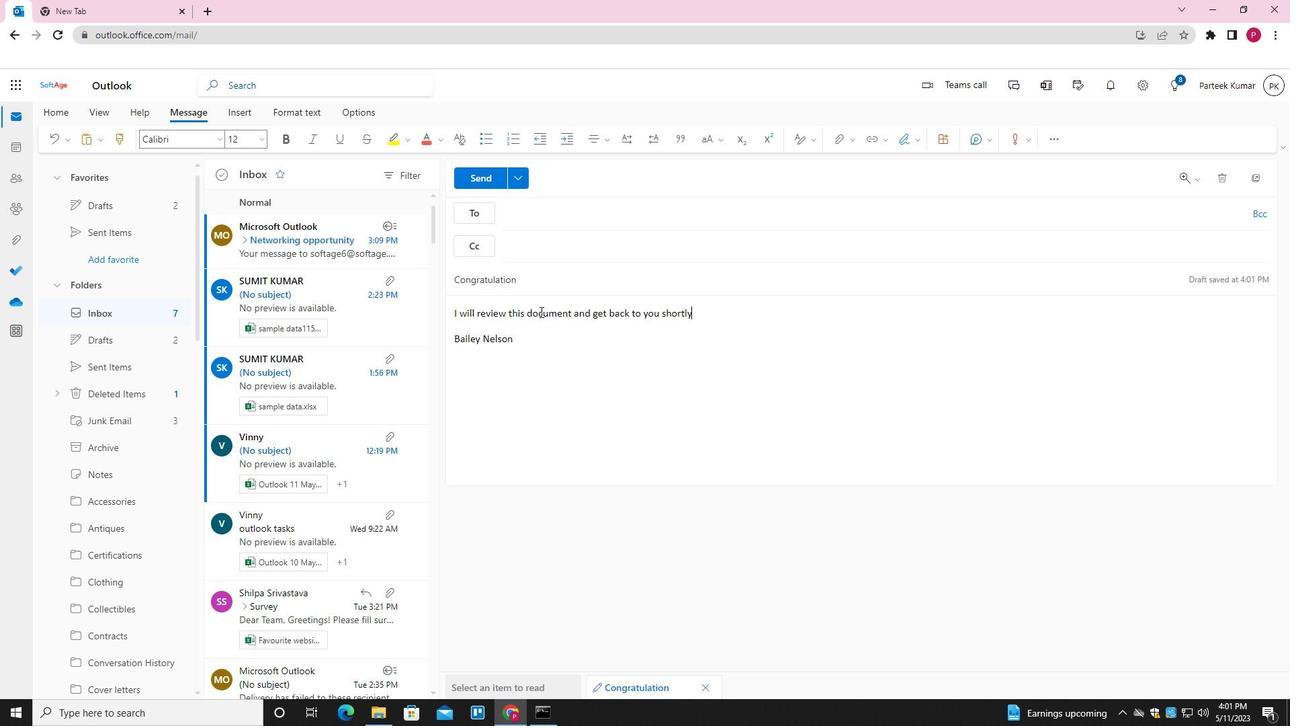 
Action: Mouse moved to (517, 213)
Screenshot: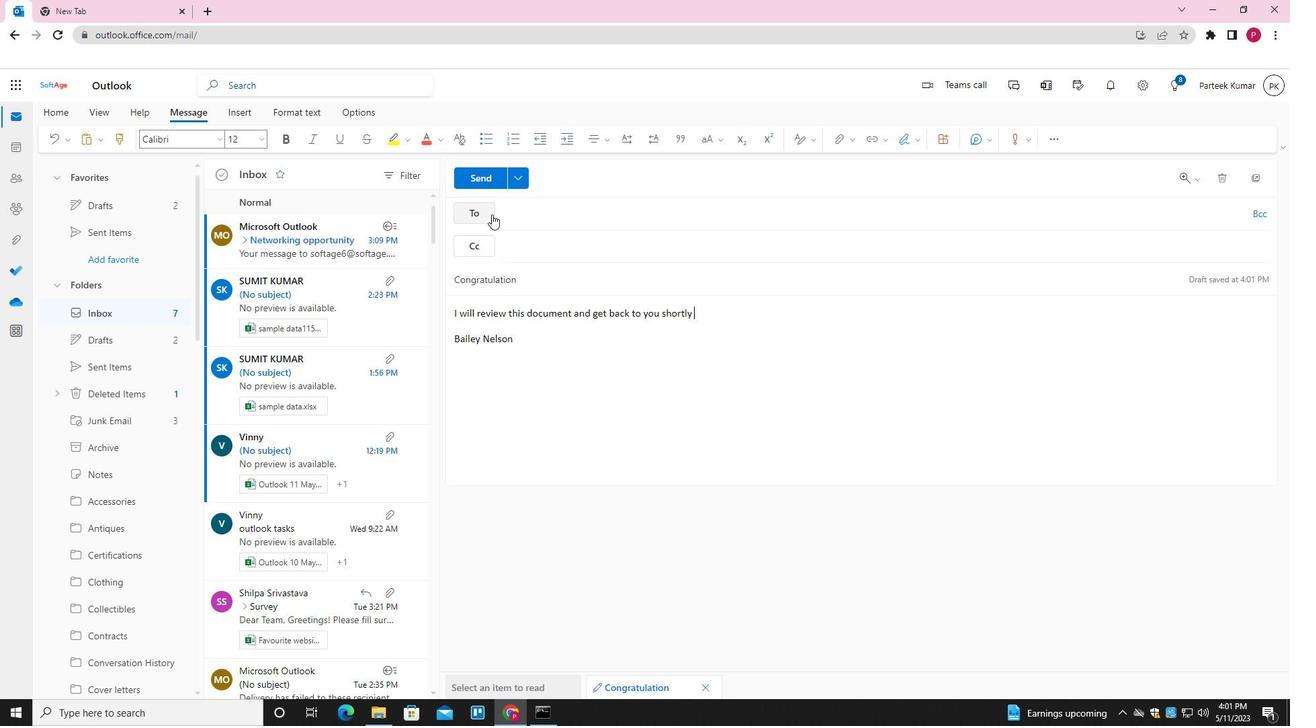 
Action: Mouse pressed left at (517, 213)
Screenshot: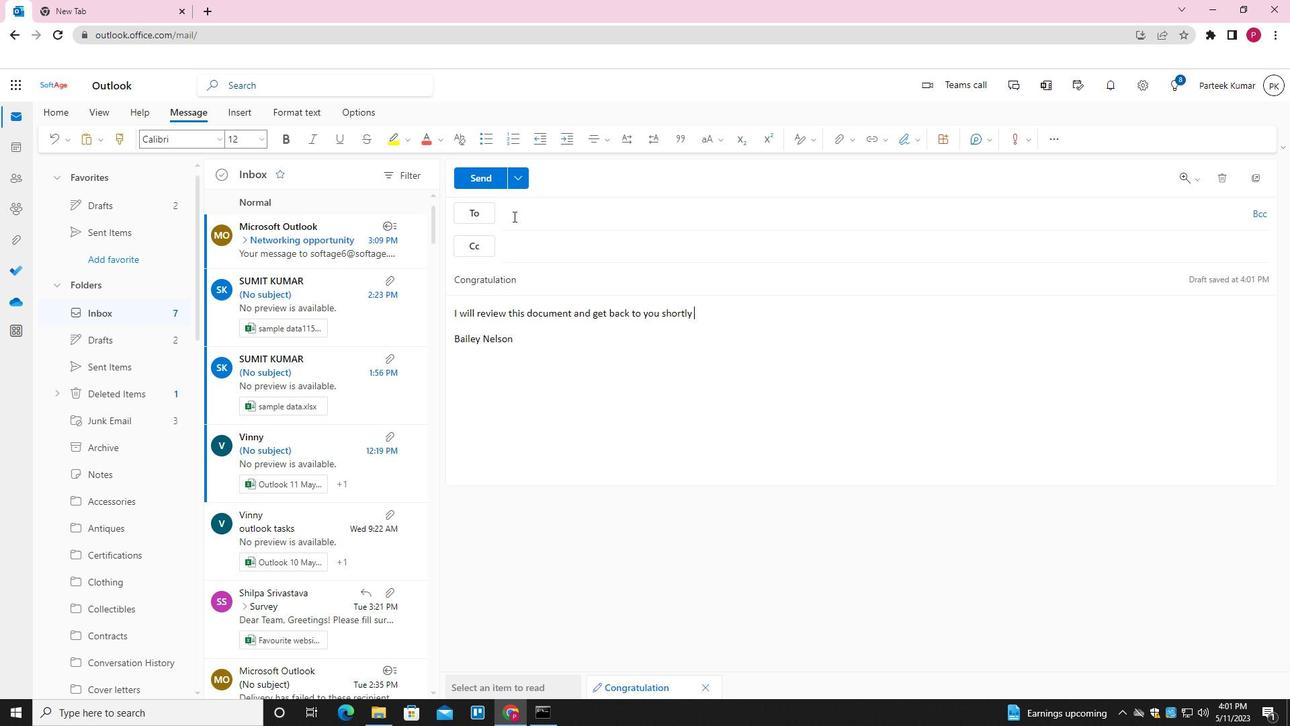 
Action: Key pressed <Key.shift>SOFTAGGE.9<Key.shift>@SOFTAGR<Key.backspace>E.NET<Key.enter>
Screenshot: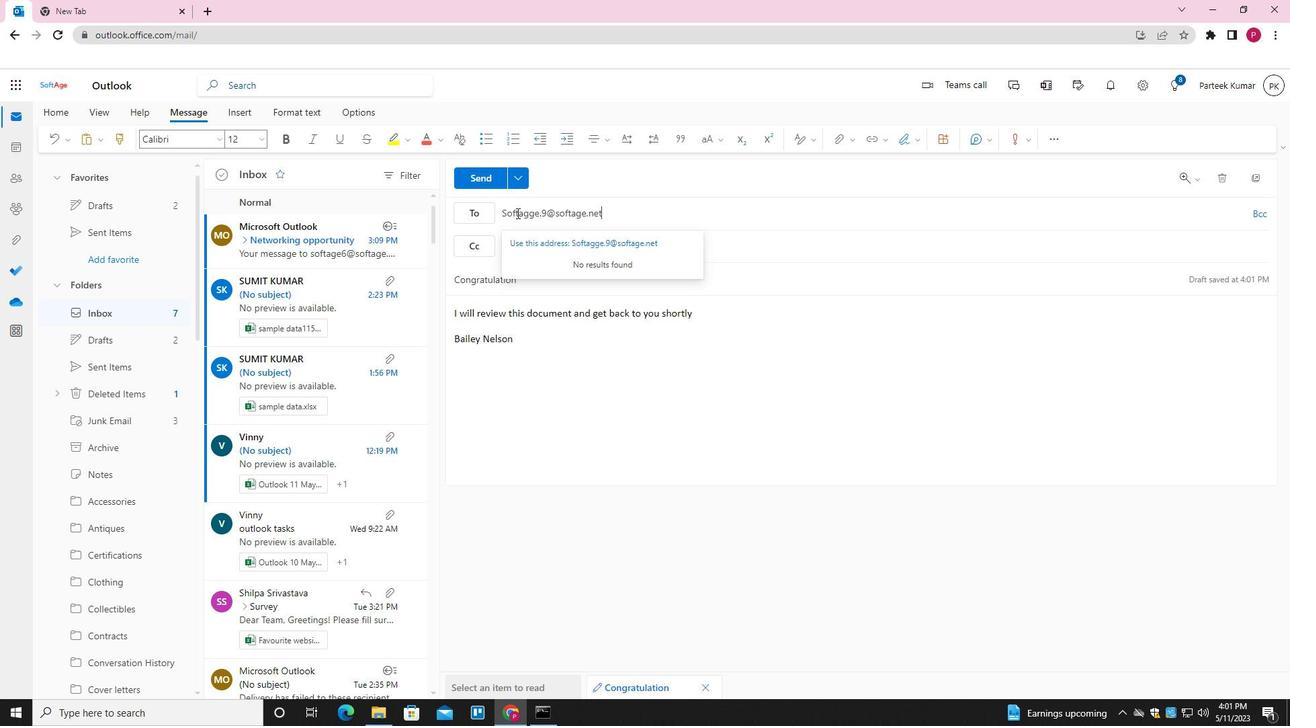 
Action: Mouse moved to (613, 243)
Screenshot: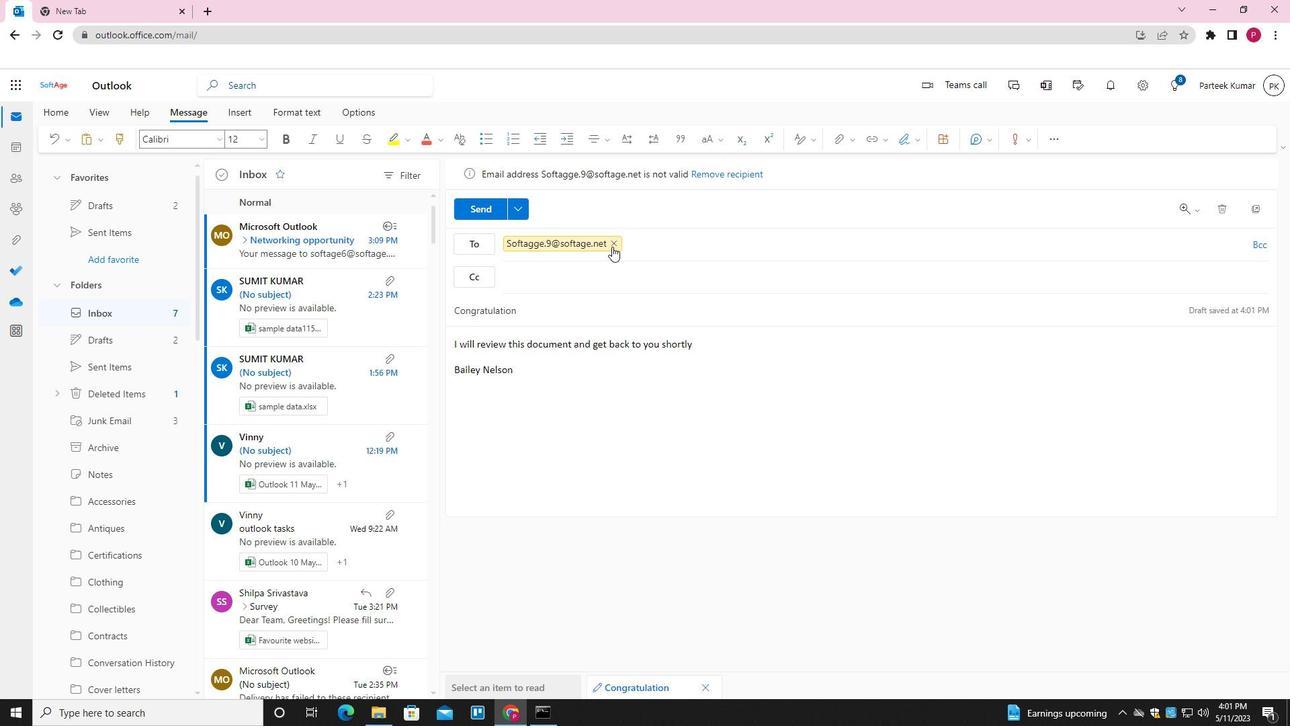 
Action: Mouse pressed left at (613, 243)
Screenshot: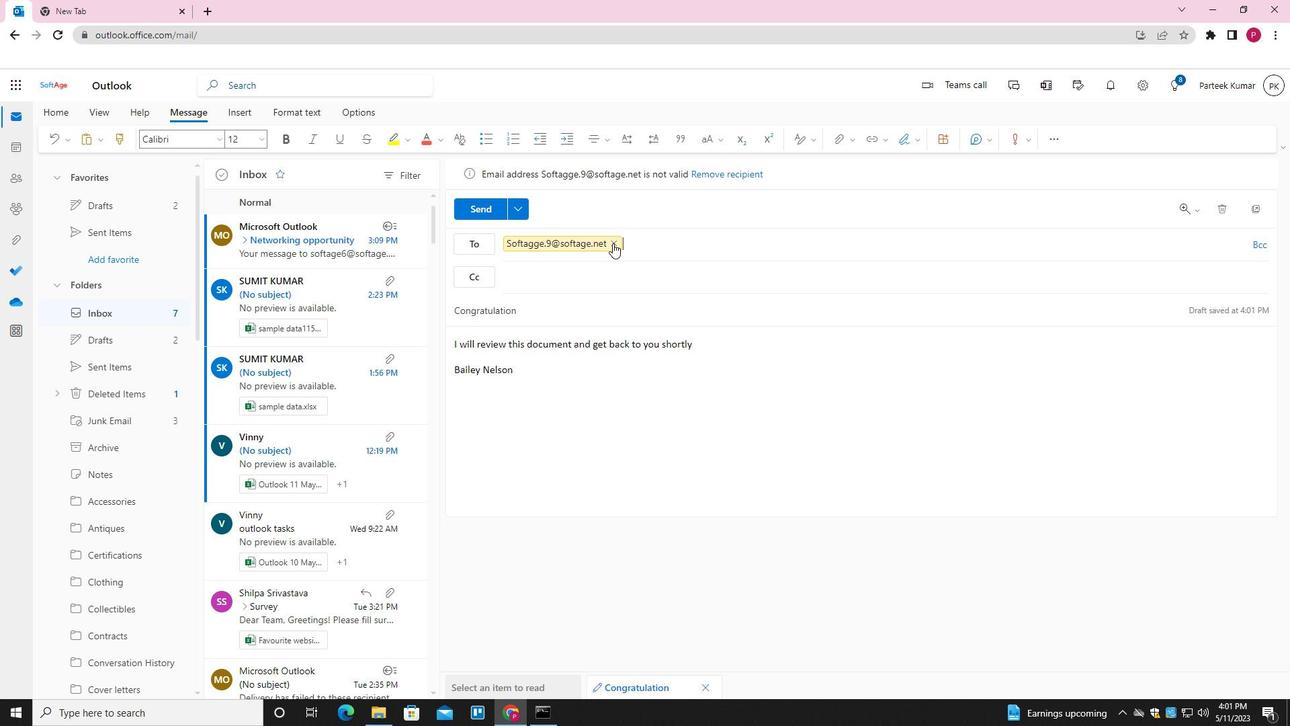 
Action: Mouse moved to (570, 225)
Screenshot: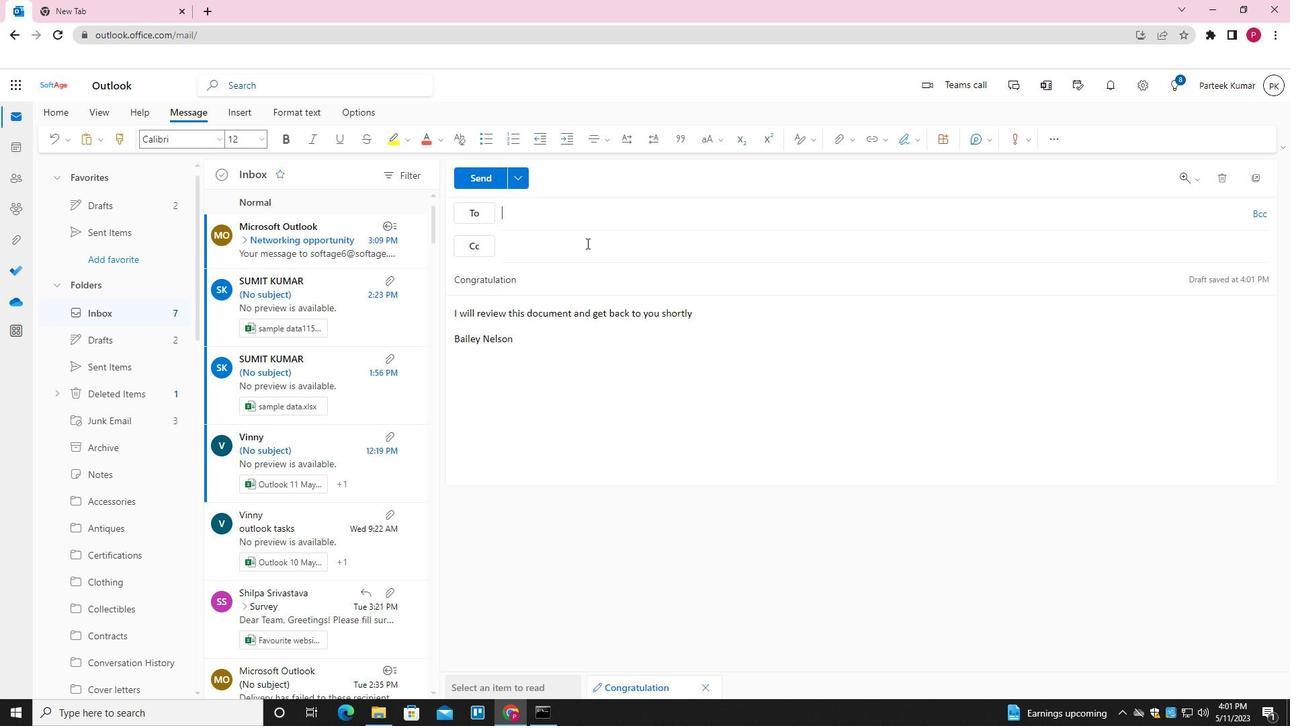 
Action: Key pressed SOFTAGE.9<Key.shift>@SOFTAGE.NET<Key.enter>SOFTAGE.10<Key.shift>@SP<Key.backspace>OFTAGE.NET<Key.enter>
Screenshot: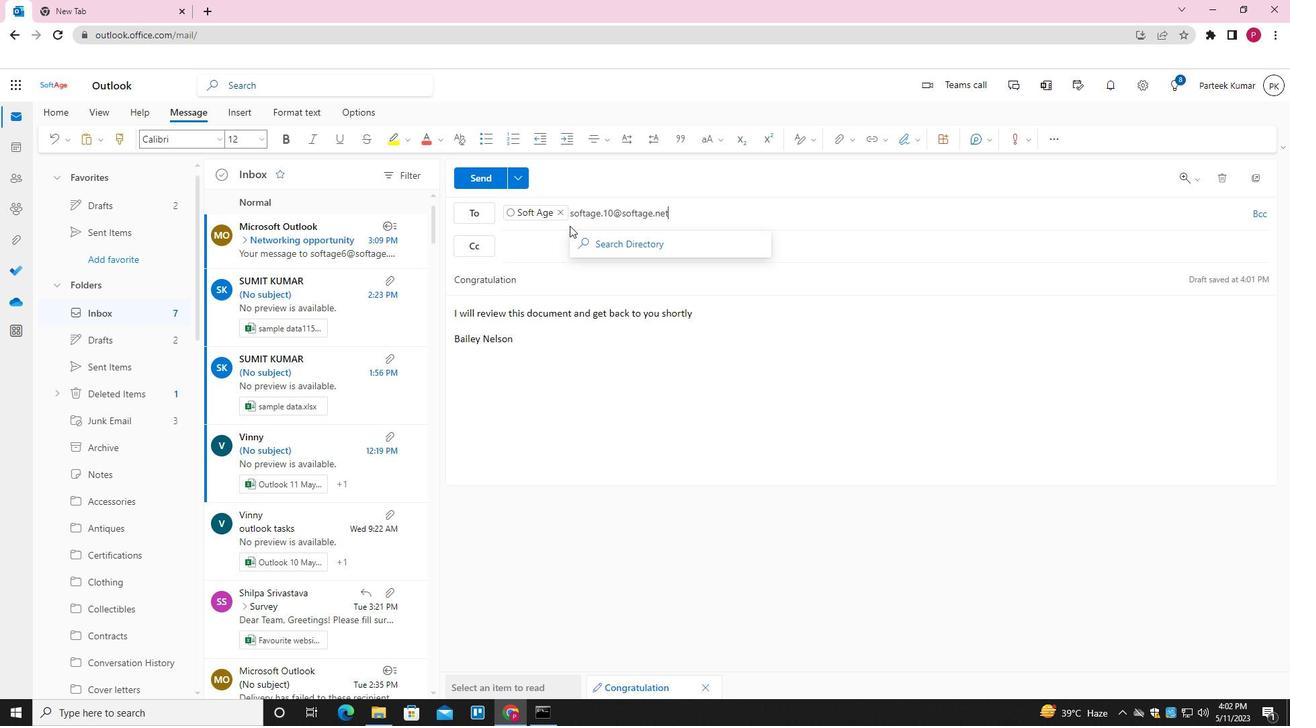
Action: Mouse moved to (847, 134)
Screenshot: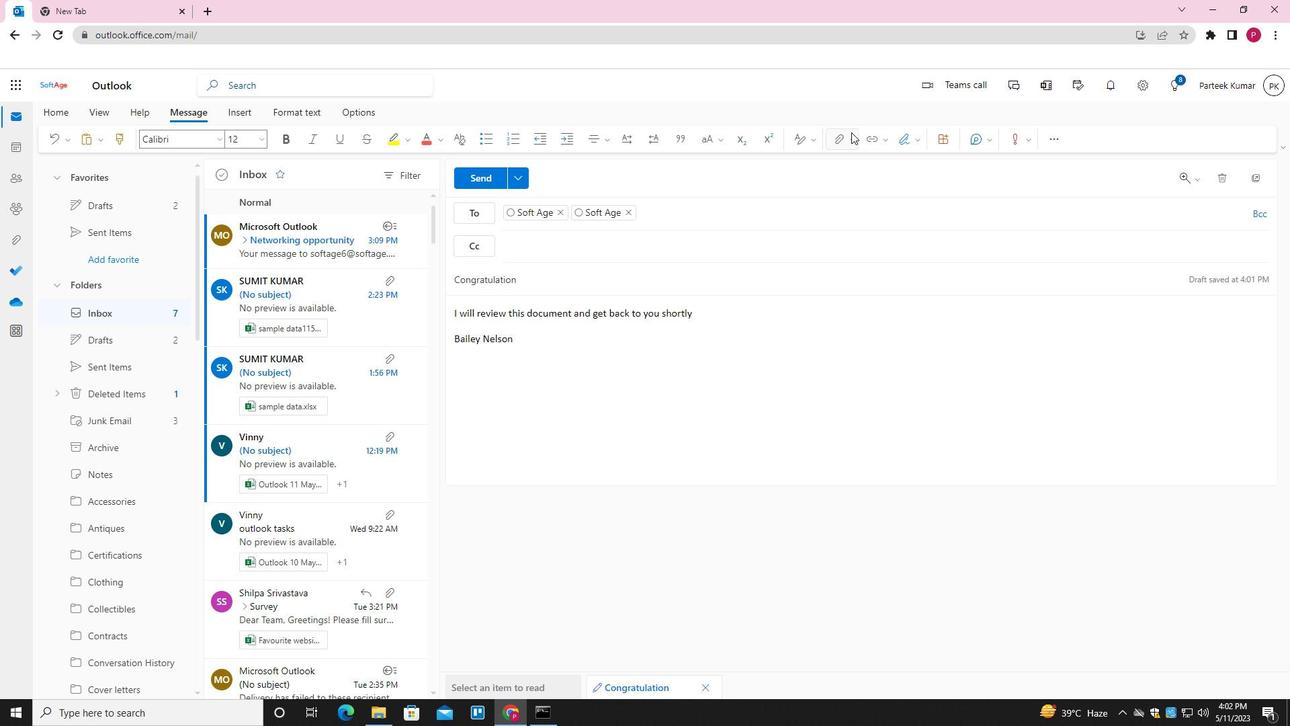 
Action: Mouse pressed left at (847, 134)
Screenshot: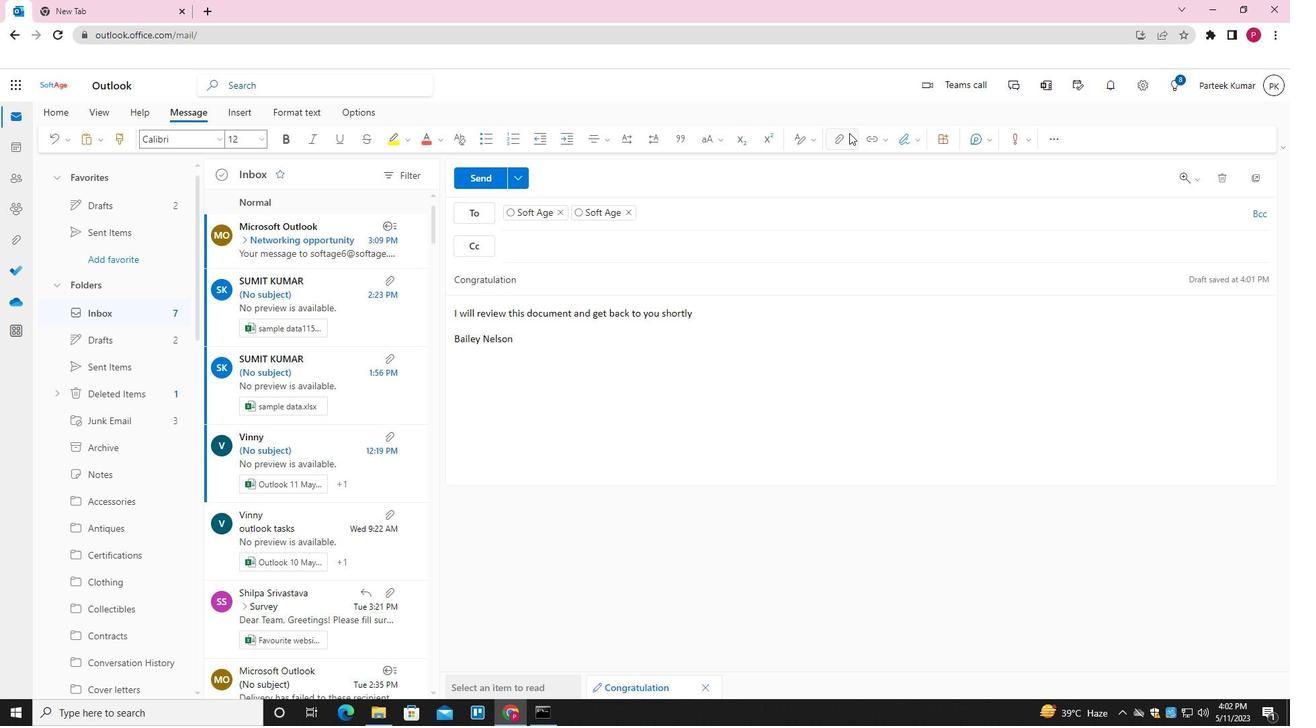 
Action: Mouse pressed left at (847, 134)
Screenshot: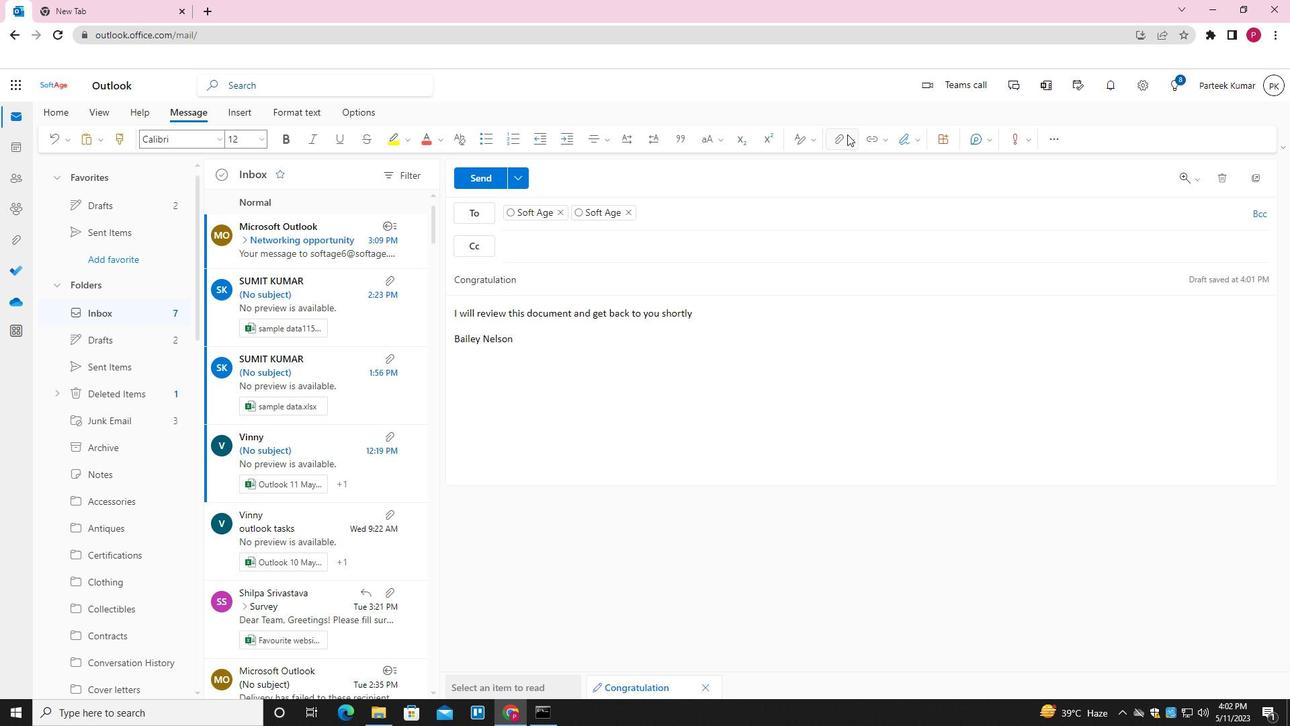 
Action: Mouse moved to (837, 141)
Screenshot: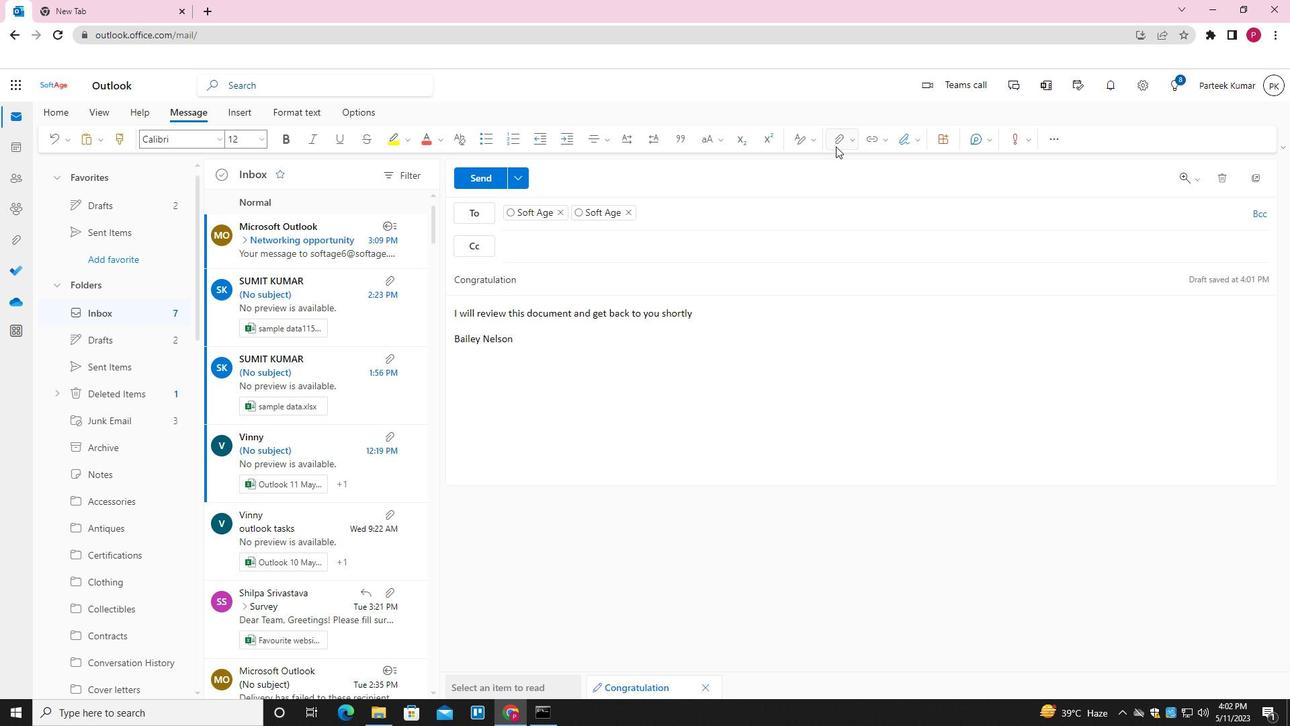 
Action: Mouse pressed left at (837, 141)
Screenshot: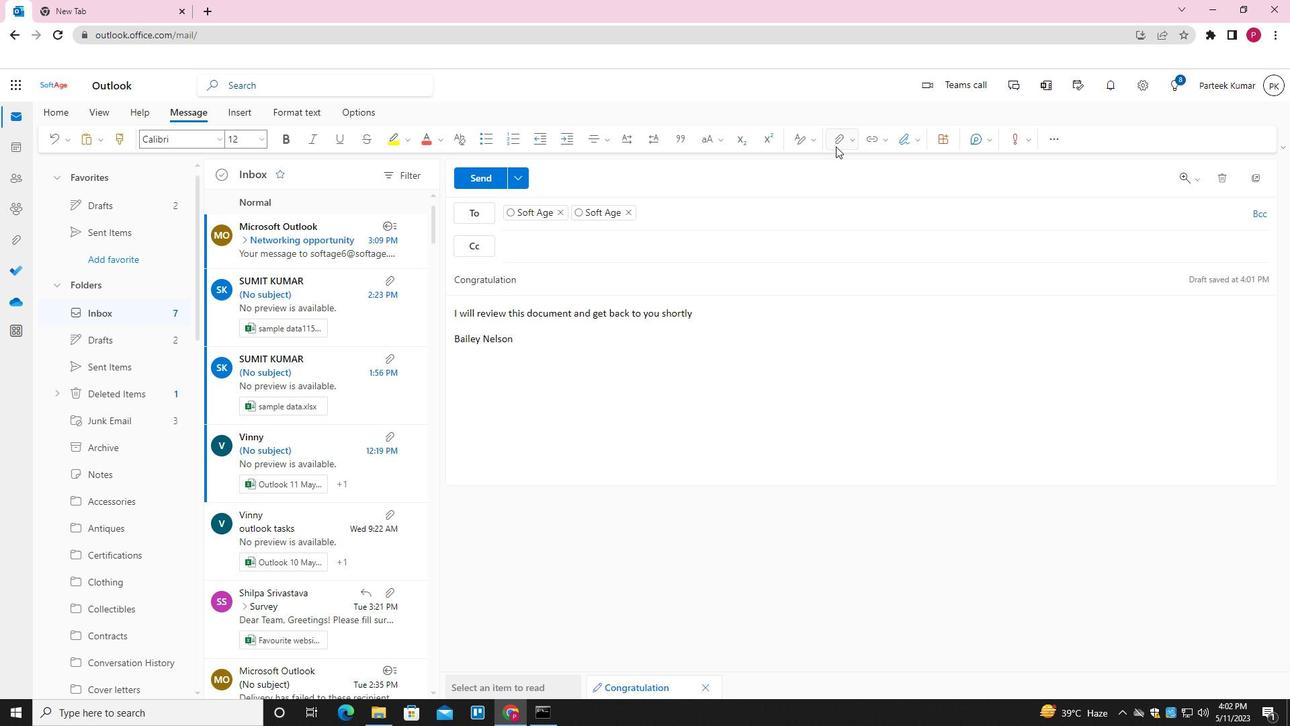 
Action: Mouse moved to (789, 172)
Screenshot: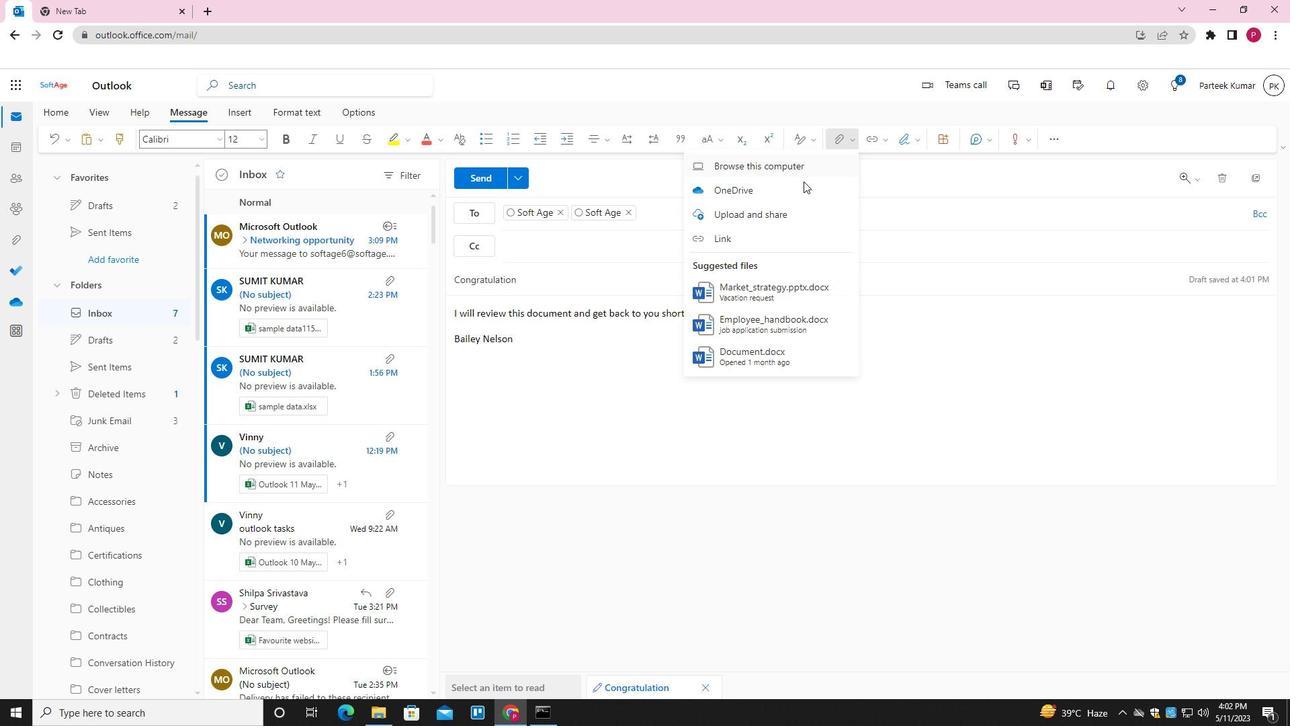 
Action: Mouse pressed left at (789, 172)
Screenshot: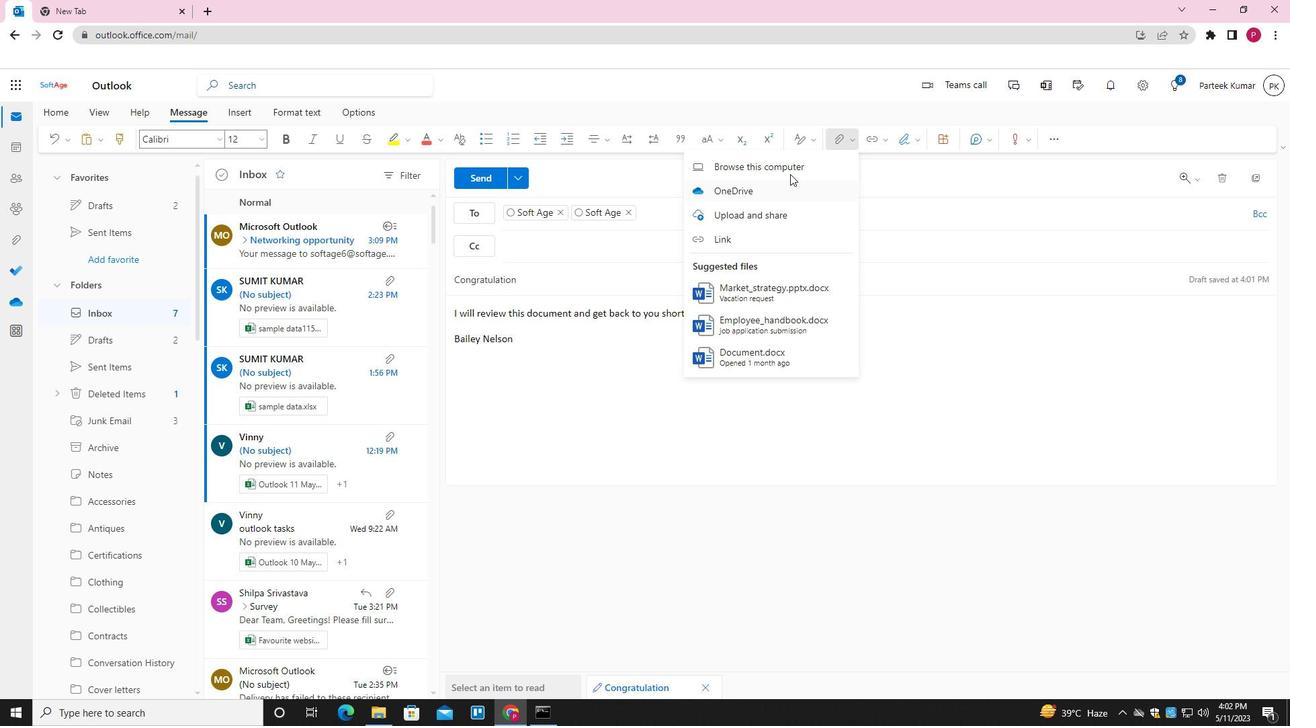 
Action: Mouse moved to (246, 102)
Screenshot: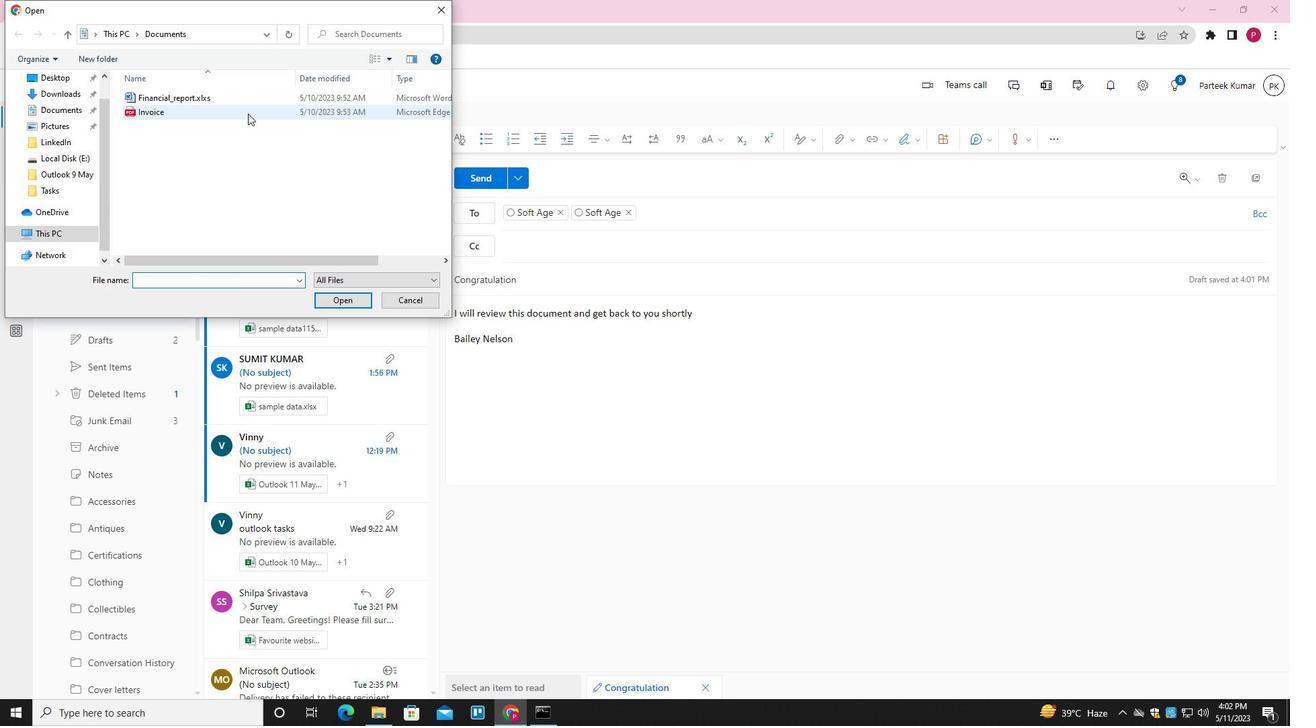 
Action: Mouse pressed left at (246, 102)
Screenshot: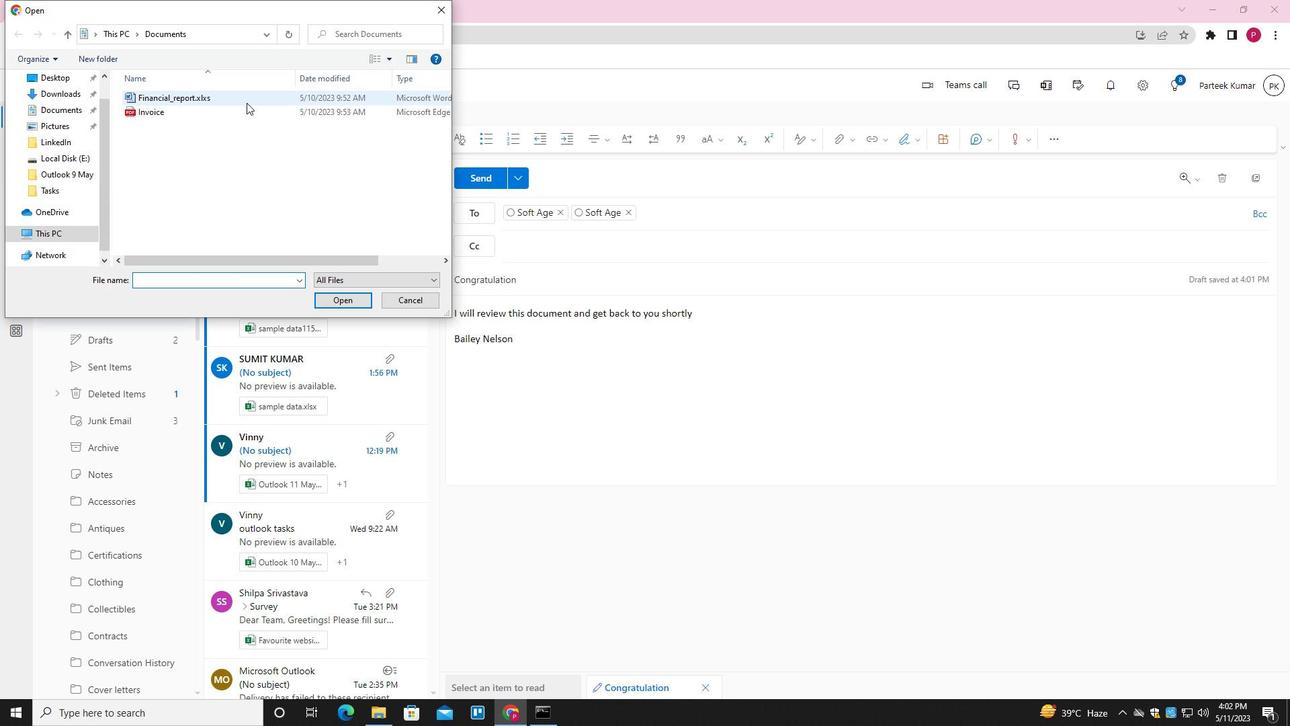 
Action: Mouse moved to (346, 305)
Screenshot: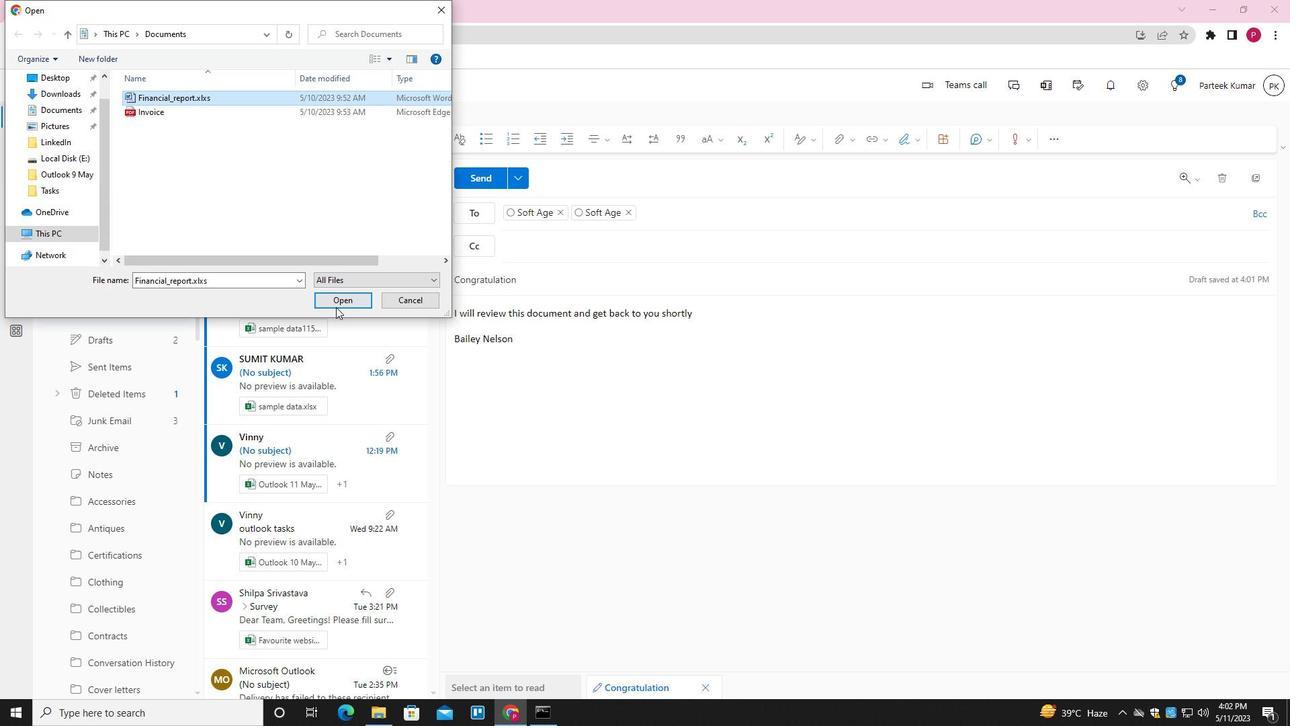 
Action: Mouse pressed left at (346, 305)
Screenshot: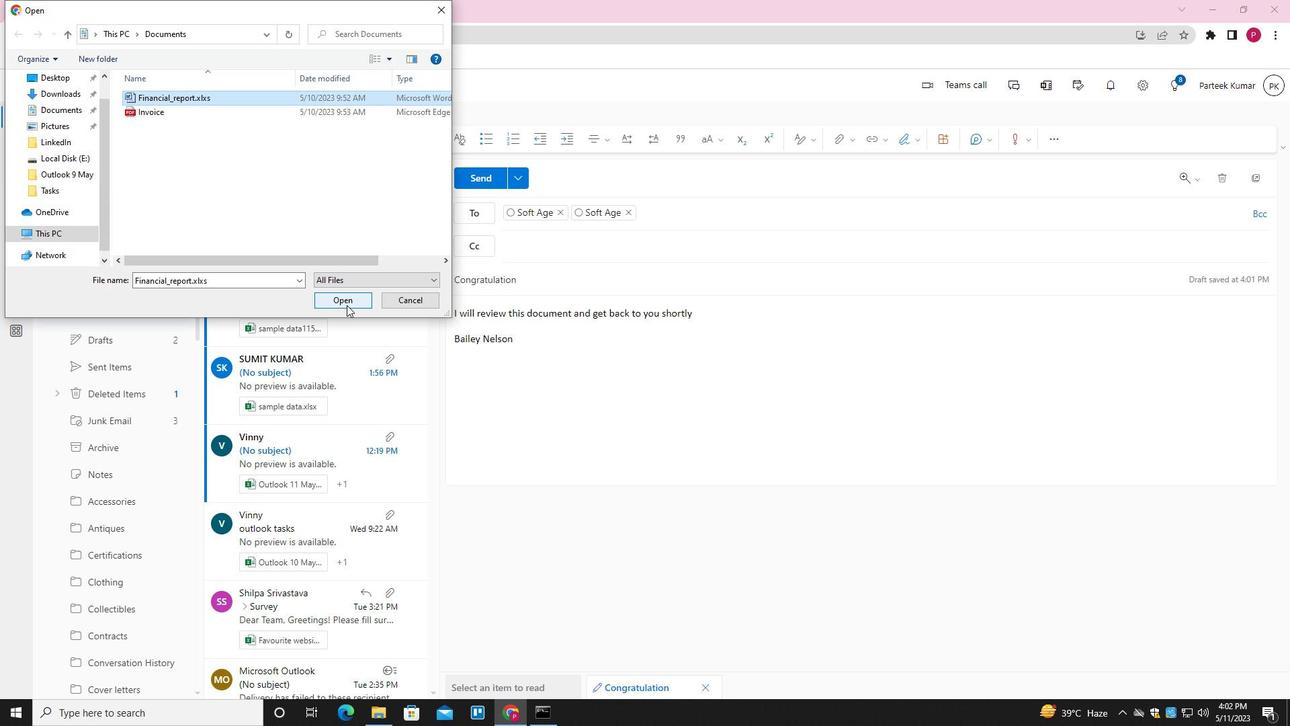 
Action: Mouse moved to (482, 182)
Screenshot: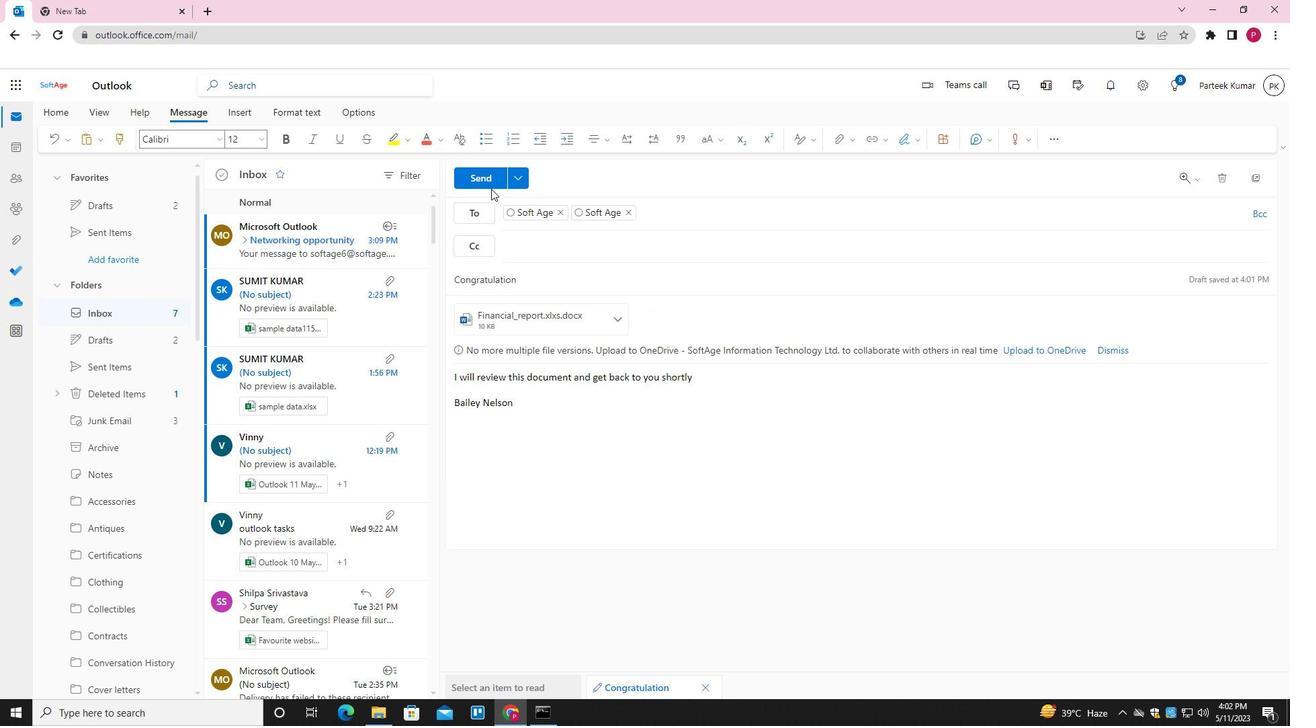 
Action: Mouse pressed left at (482, 182)
Screenshot: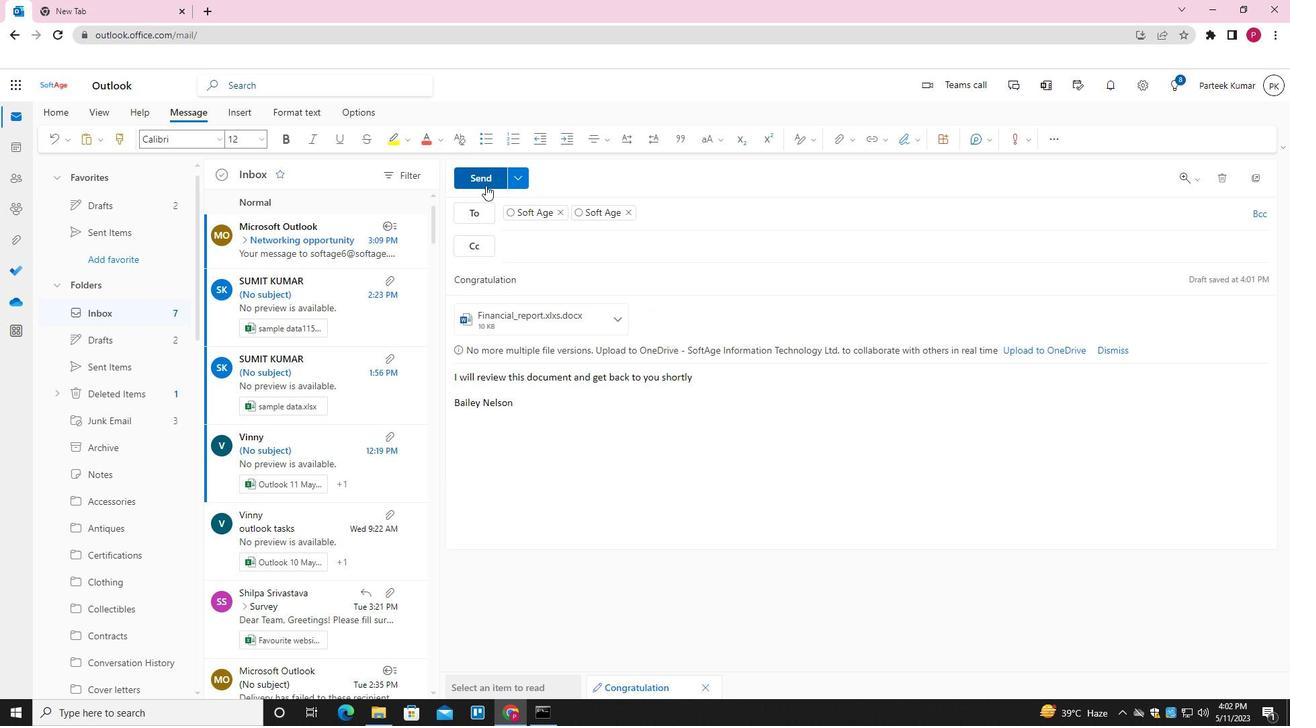 
Action: Mouse moved to (526, 263)
Screenshot: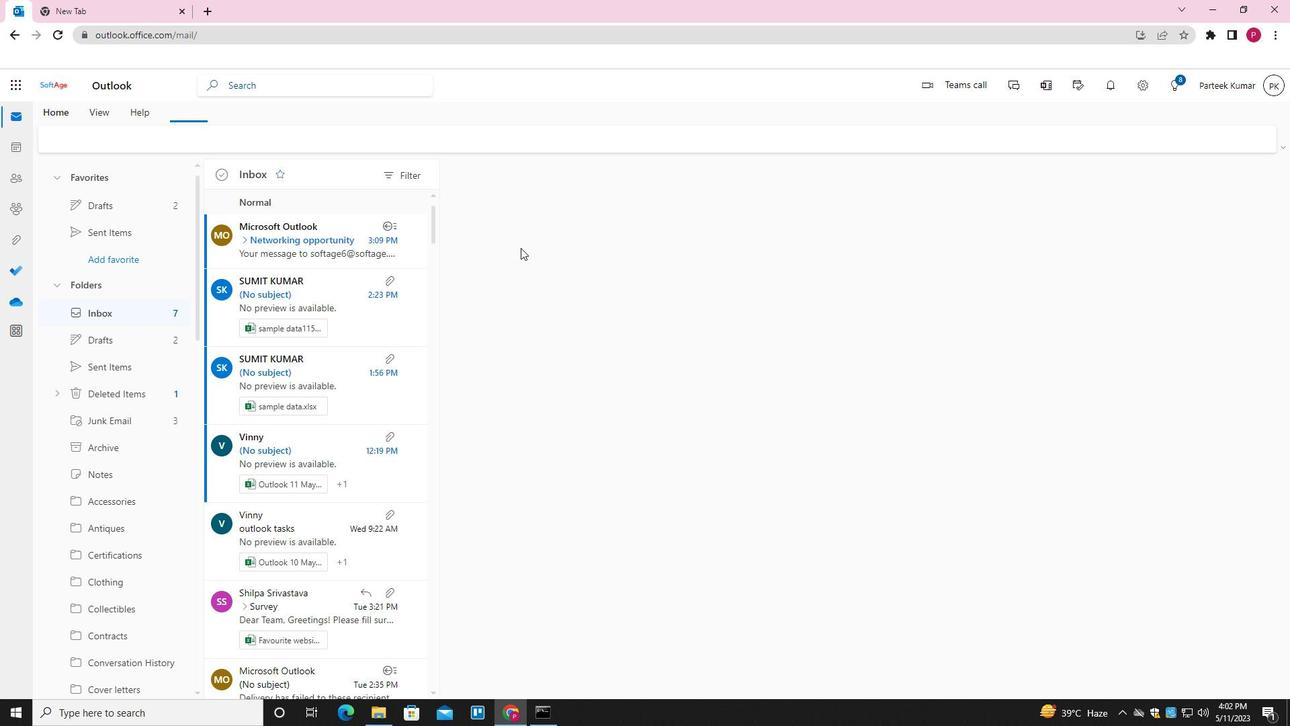 
